 Task: Create a due date automation trigger when advanced on, on the monday of the week before a card is due add dates starting next week at 11:00 AM.
Action: Mouse moved to (1095, 338)
Screenshot: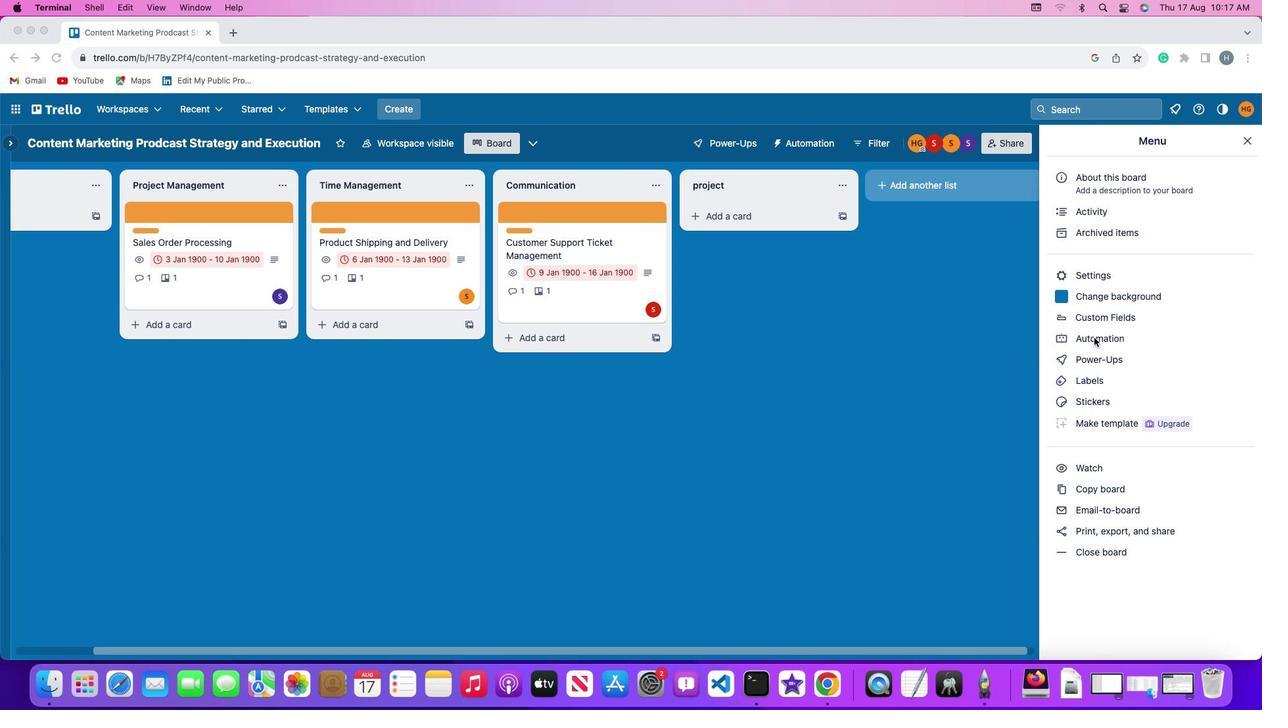 
Action: Mouse pressed left at (1095, 338)
Screenshot: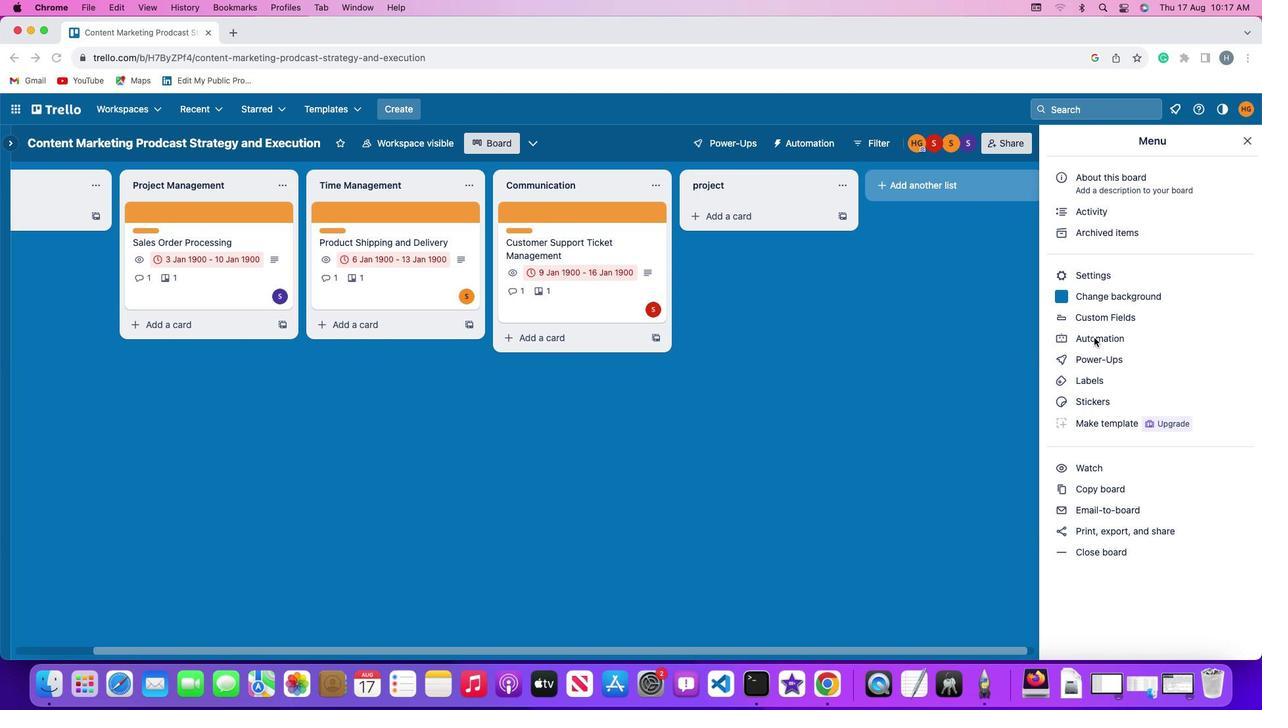 
Action: Mouse pressed left at (1095, 338)
Screenshot: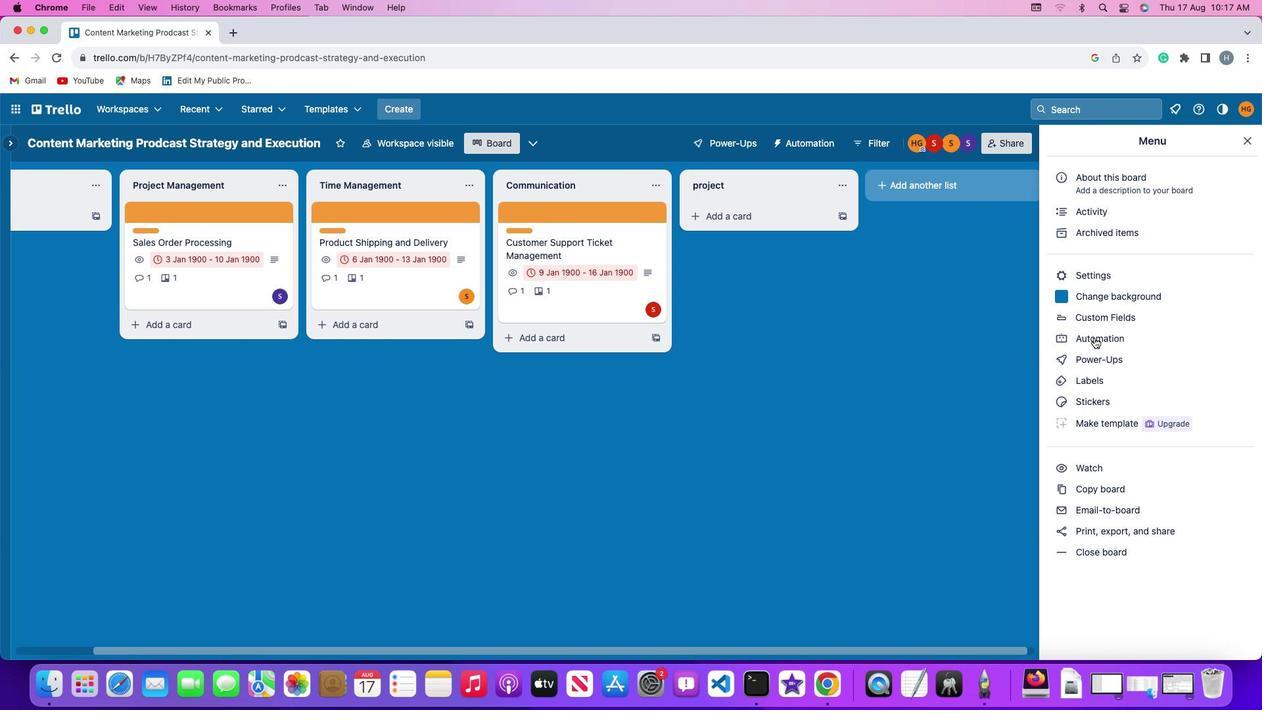 
Action: Mouse moved to (99, 310)
Screenshot: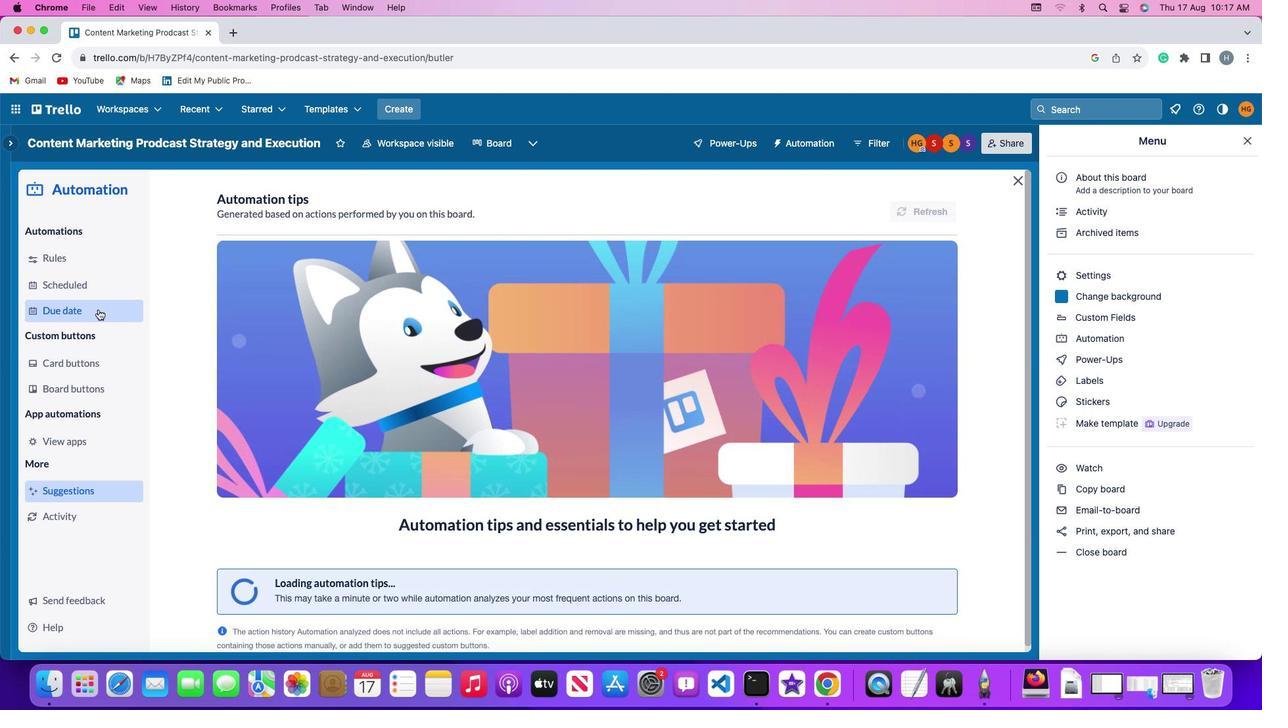 
Action: Mouse pressed left at (99, 310)
Screenshot: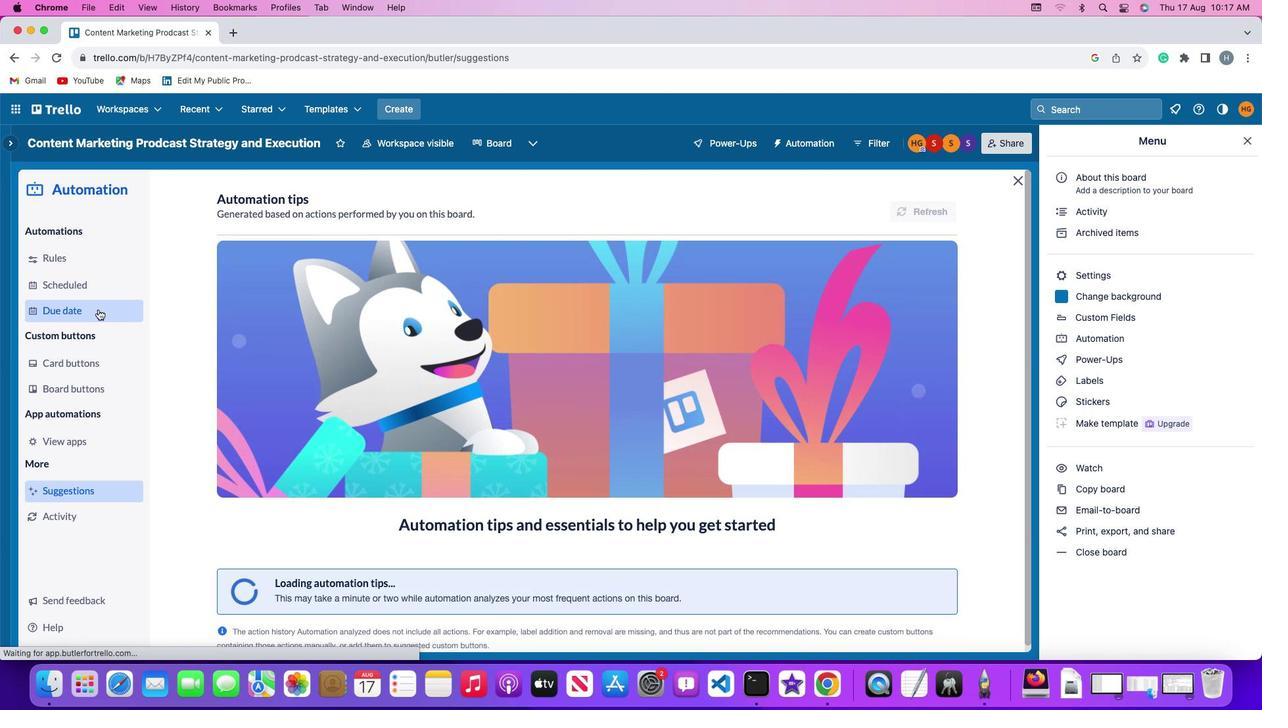 
Action: Mouse moved to (894, 203)
Screenshot: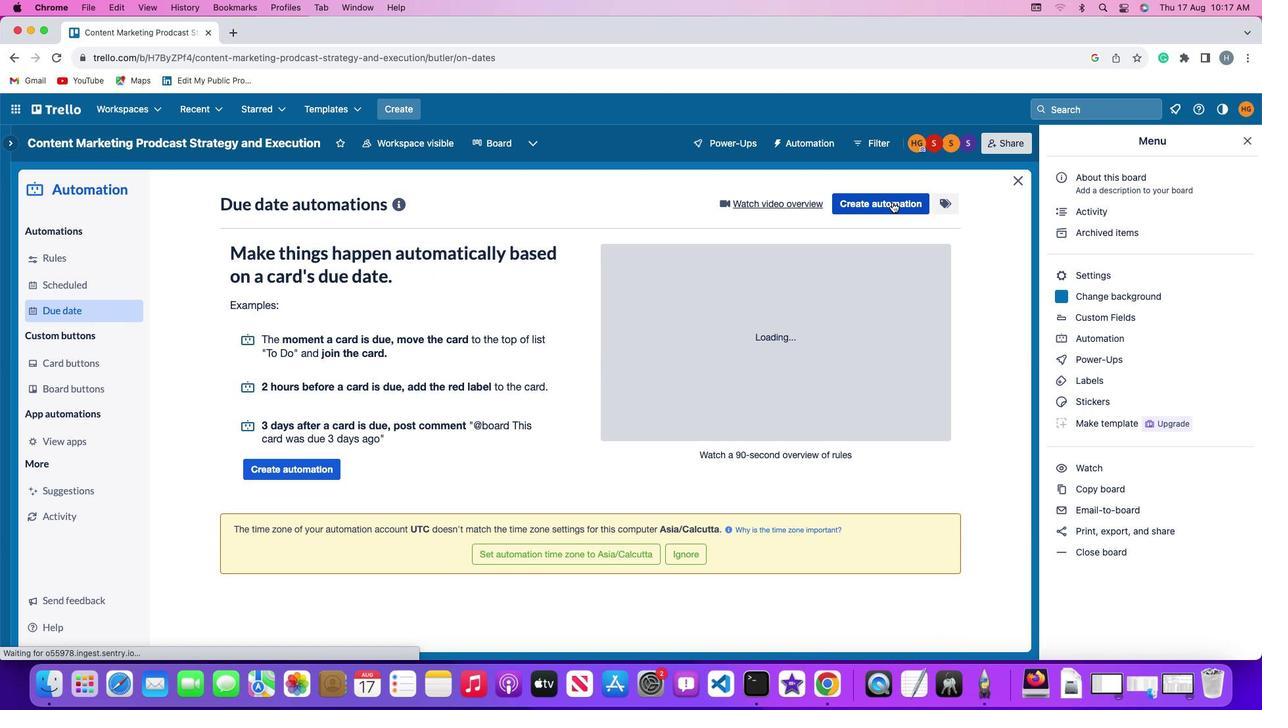 
Action: Mouse pressed left at (894, 203)
Screenshot: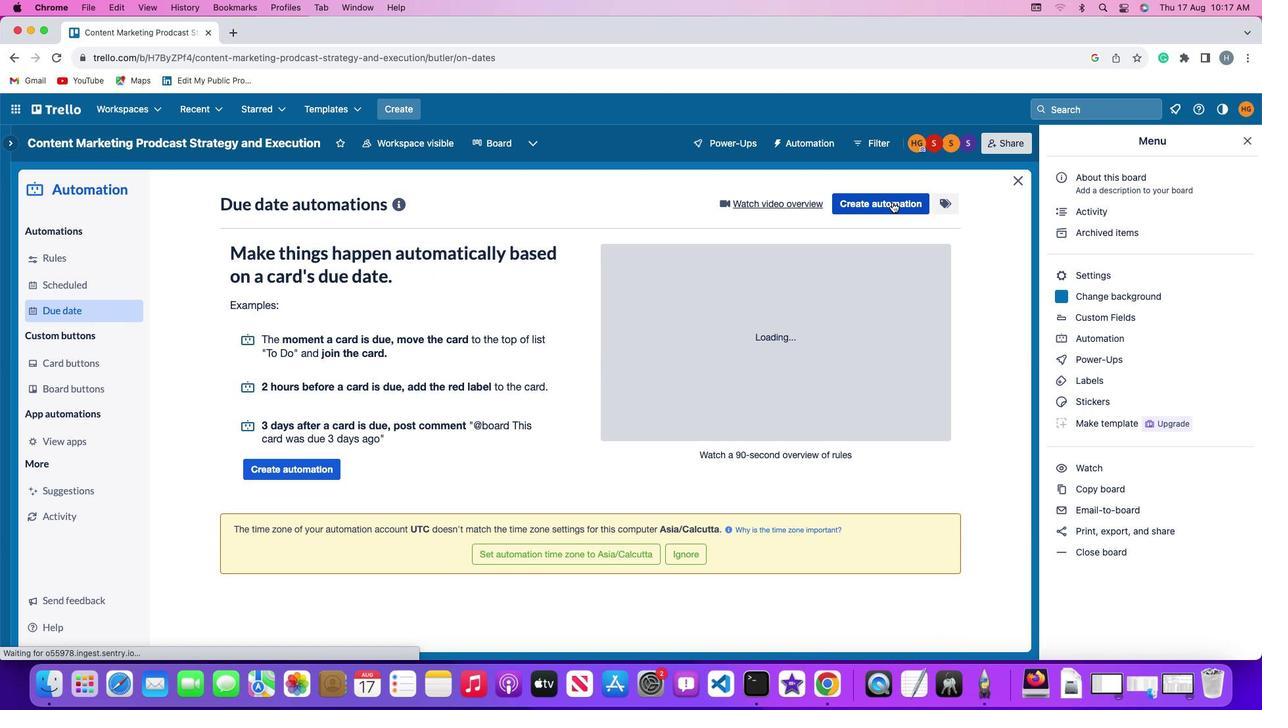 
Action: Mouse moved to (236, 328)
Screenshot: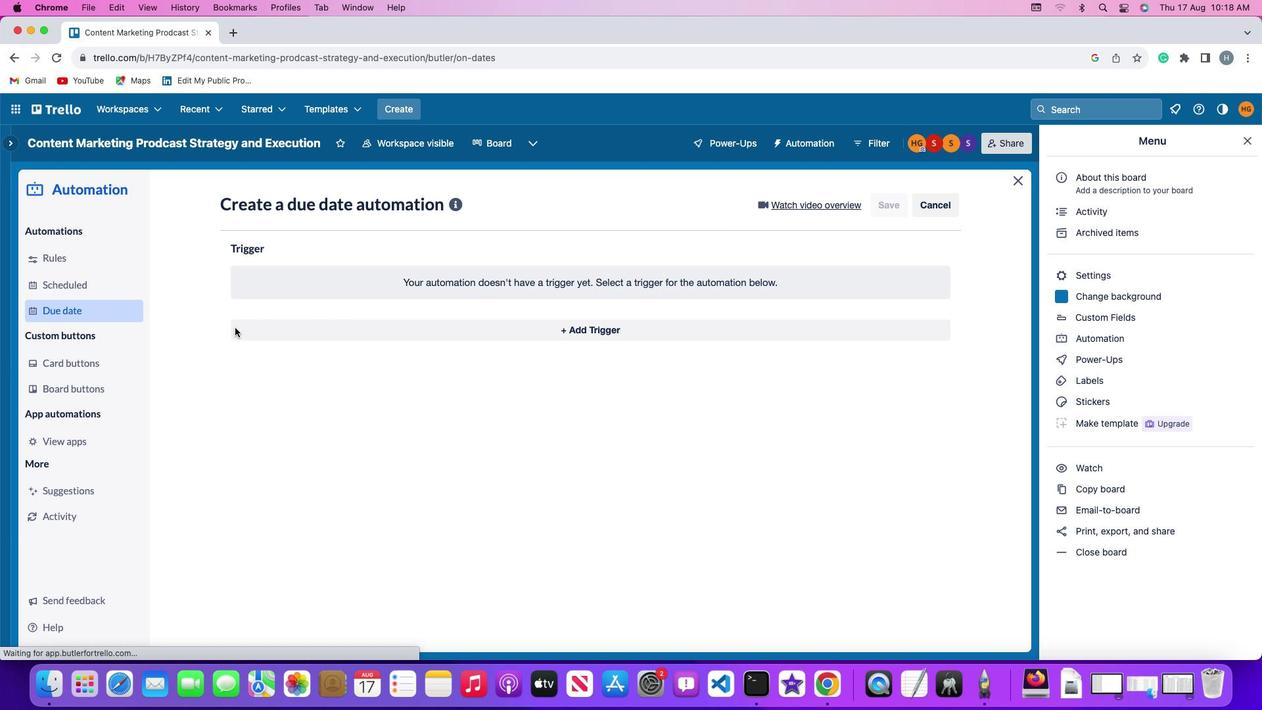 
Action: Mouse pressed left at (236, 328)
Screenshot: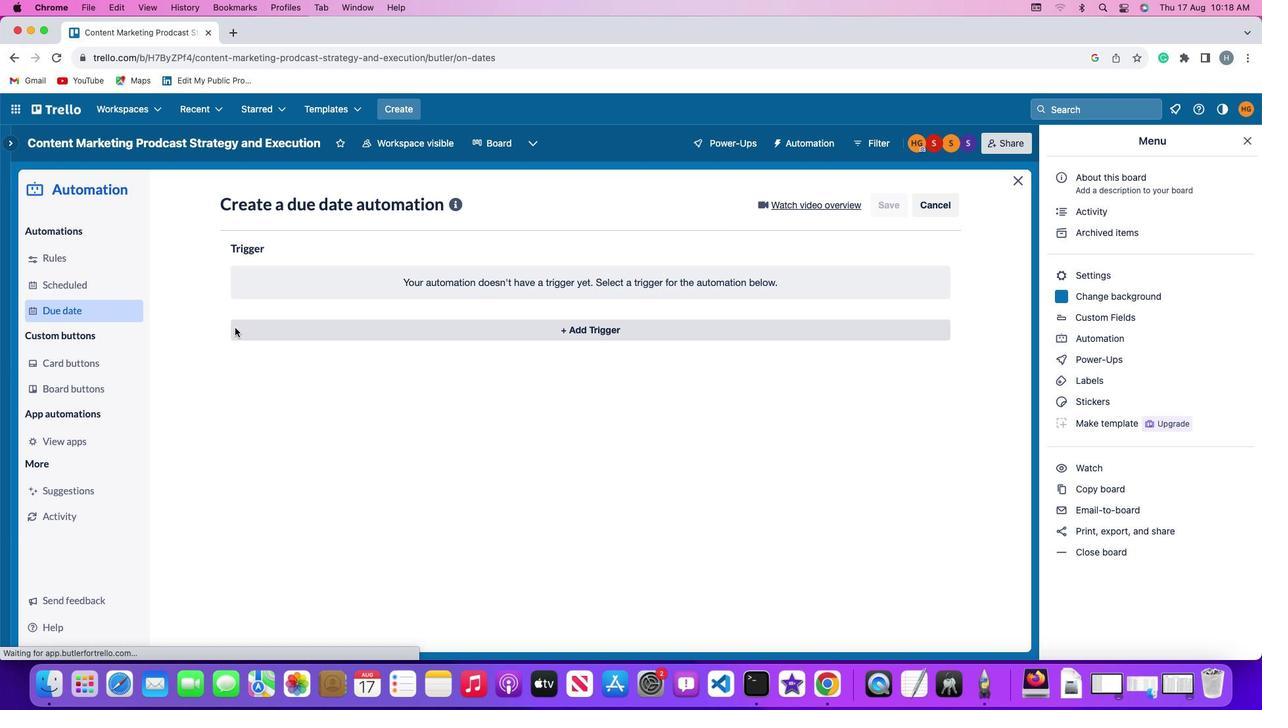 
Action: Mouse moved to (278, 579)
Screenshot: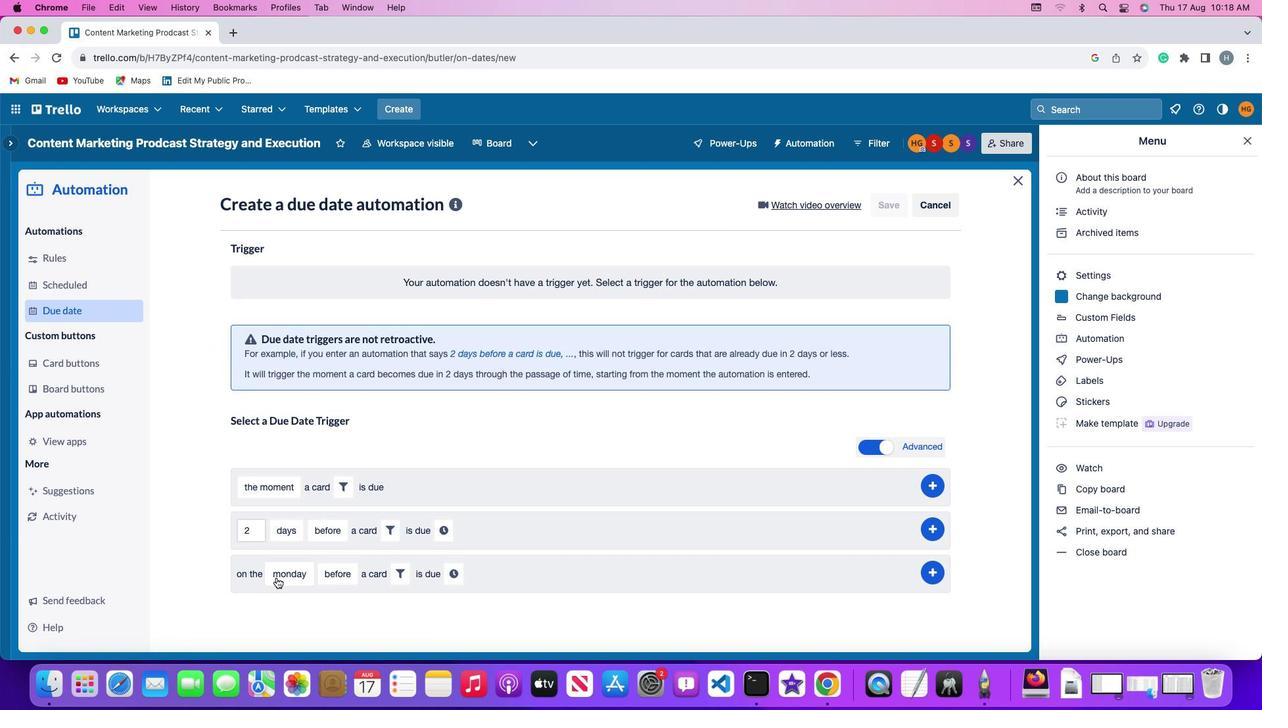 
Action: Mouse pressed left at (278, 579)
Screenshot: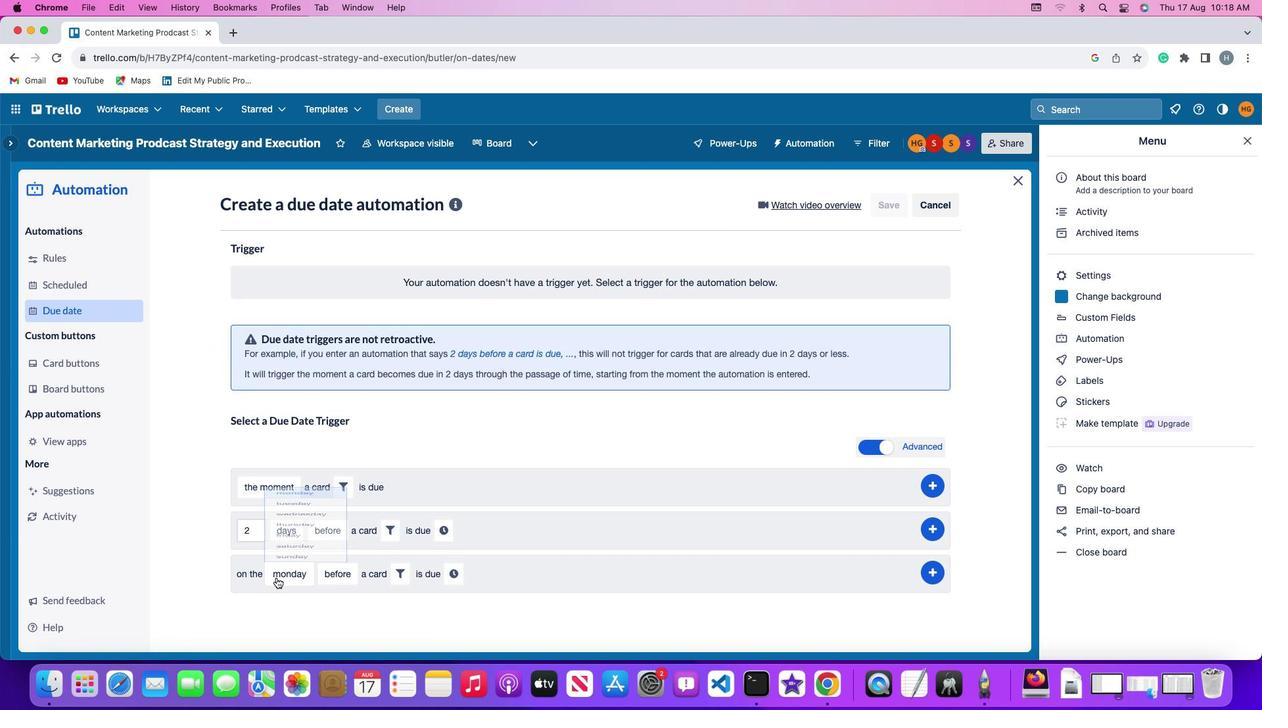 
Action: Mouse moved to (295, 390)
Screenshot: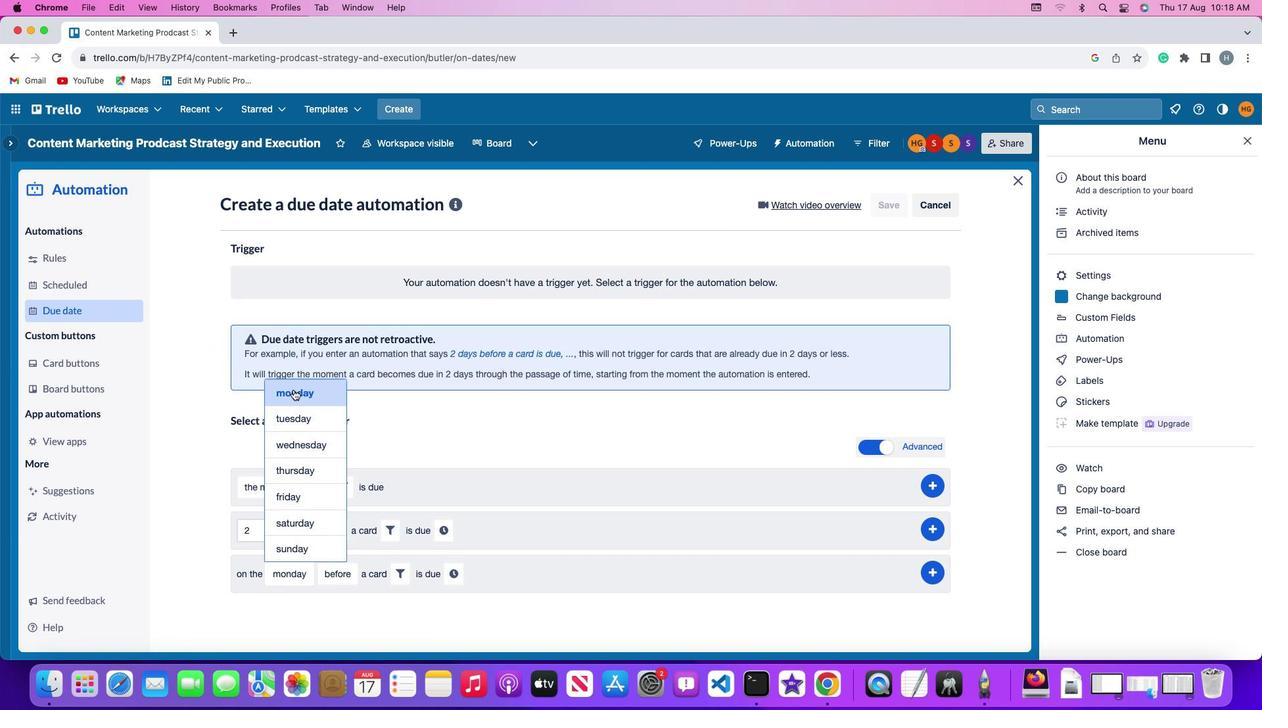 
Action: Mouse pressed left at (295, 390)
Screenshot: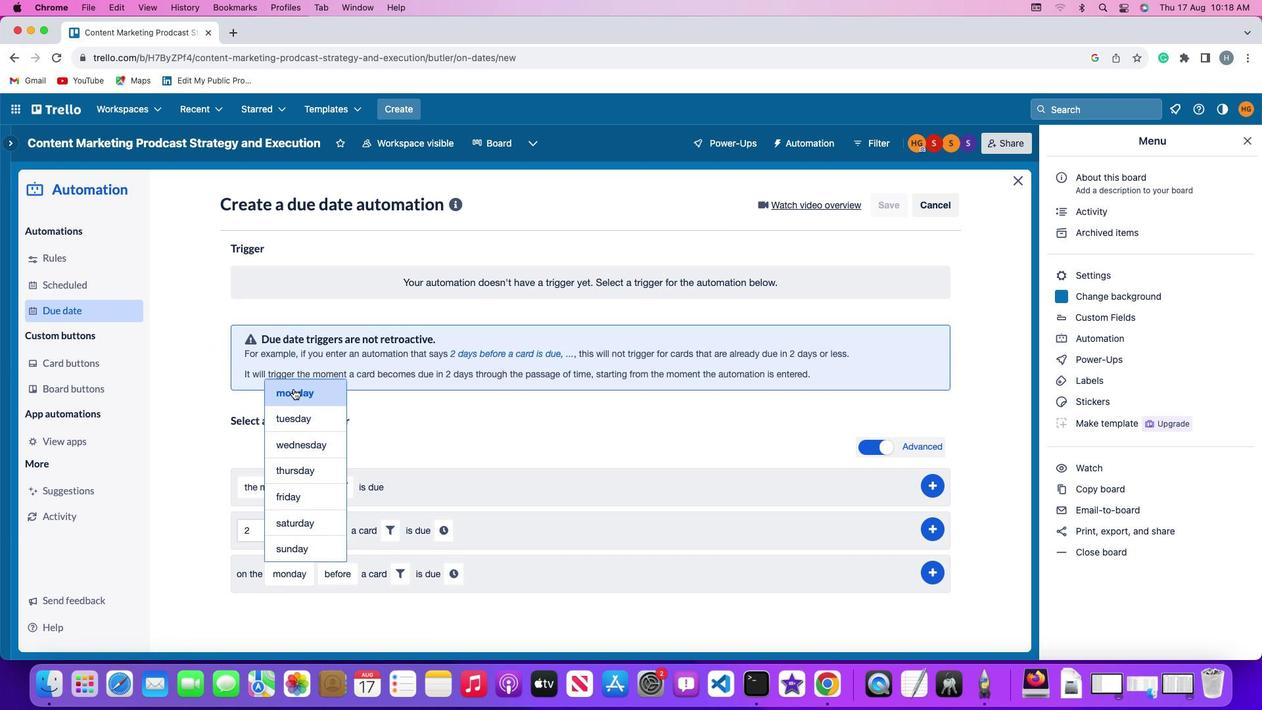 
Action: Mouse moved to (324, 572)
Screenshot: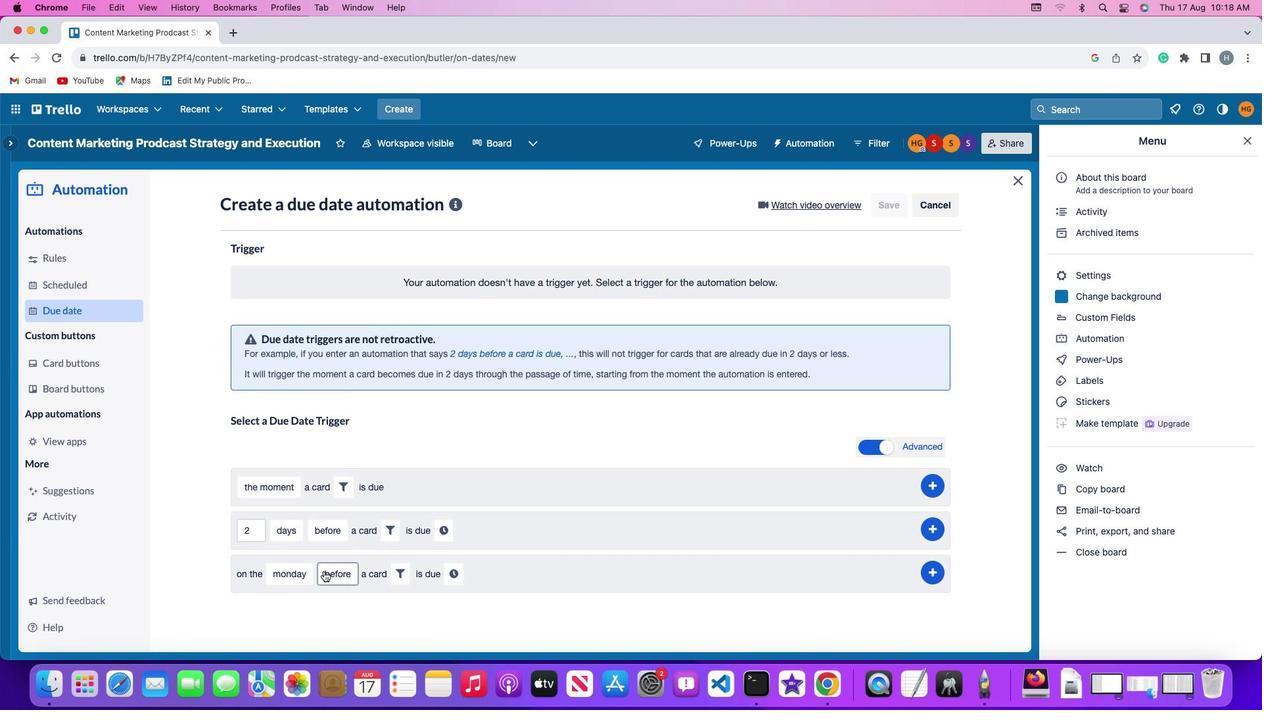 
Action: Mouse pressed left at (324, 572)
Screenshot: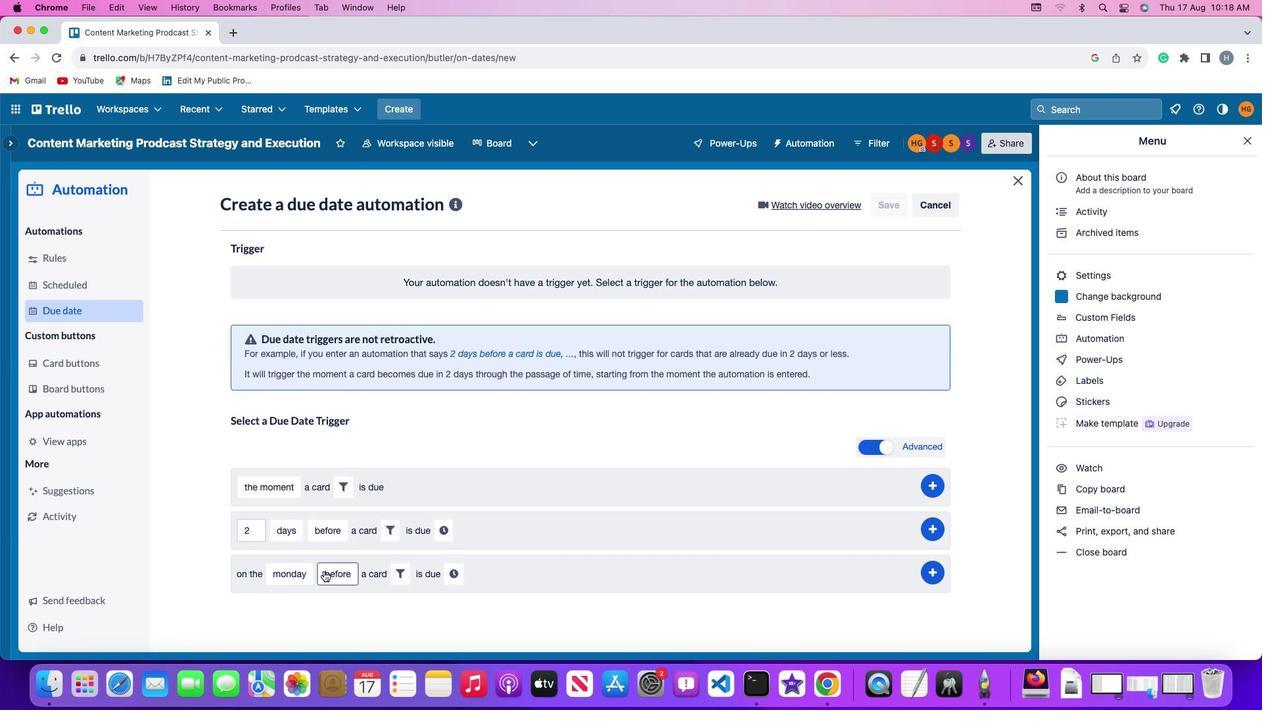 
Action: Mouse moved to (346, 540)
Screenshot: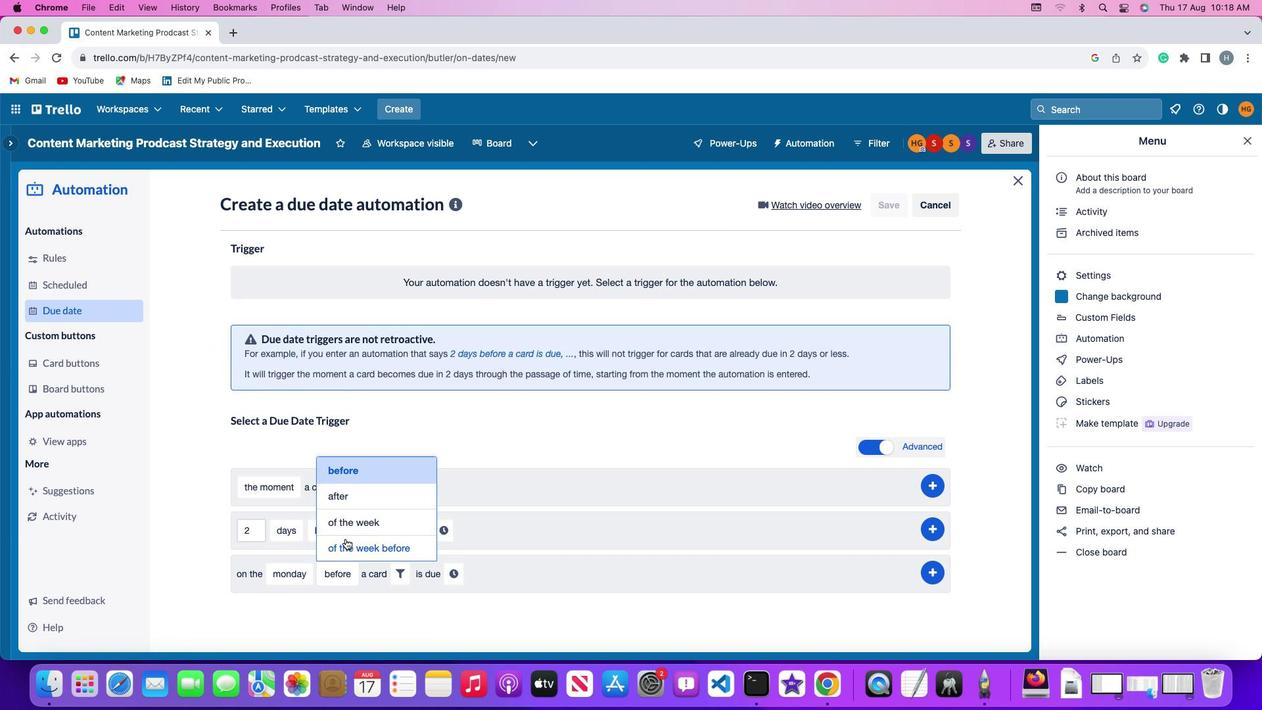 
Action: Mouse pressed left at (346, 540)
Screenshot: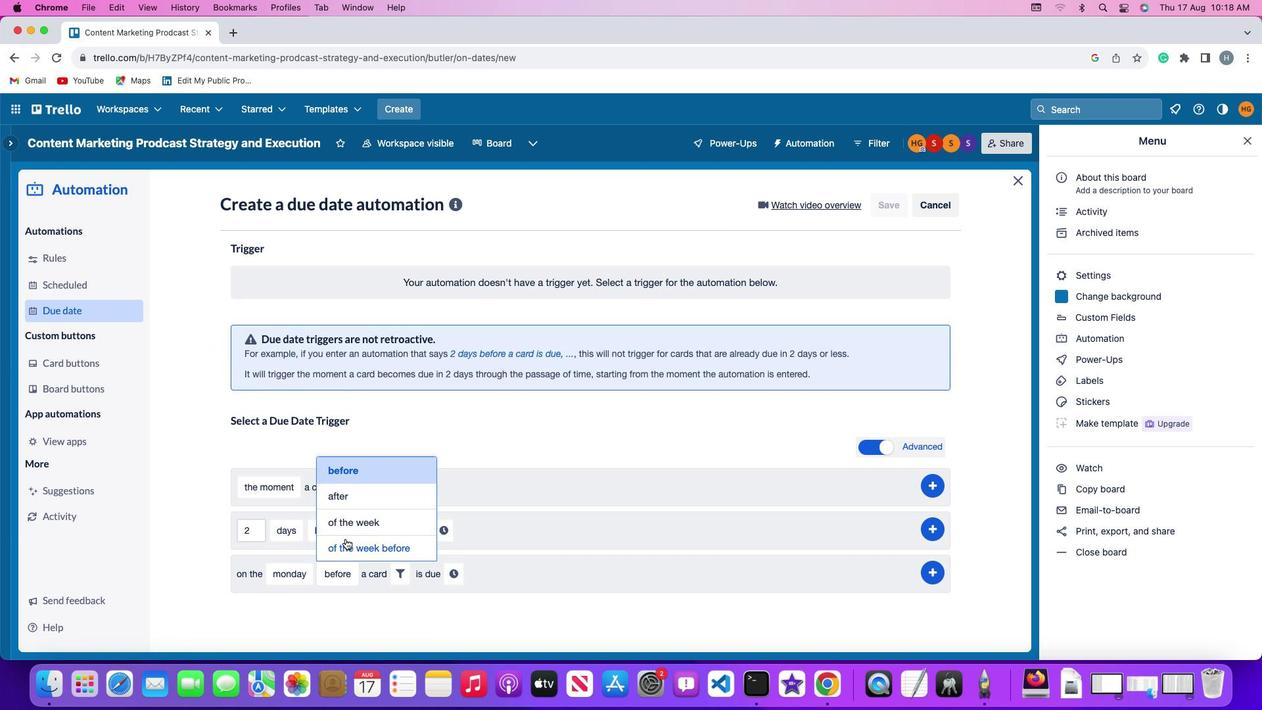 
Action: Mouse moved to (443, 576)
Screenshot: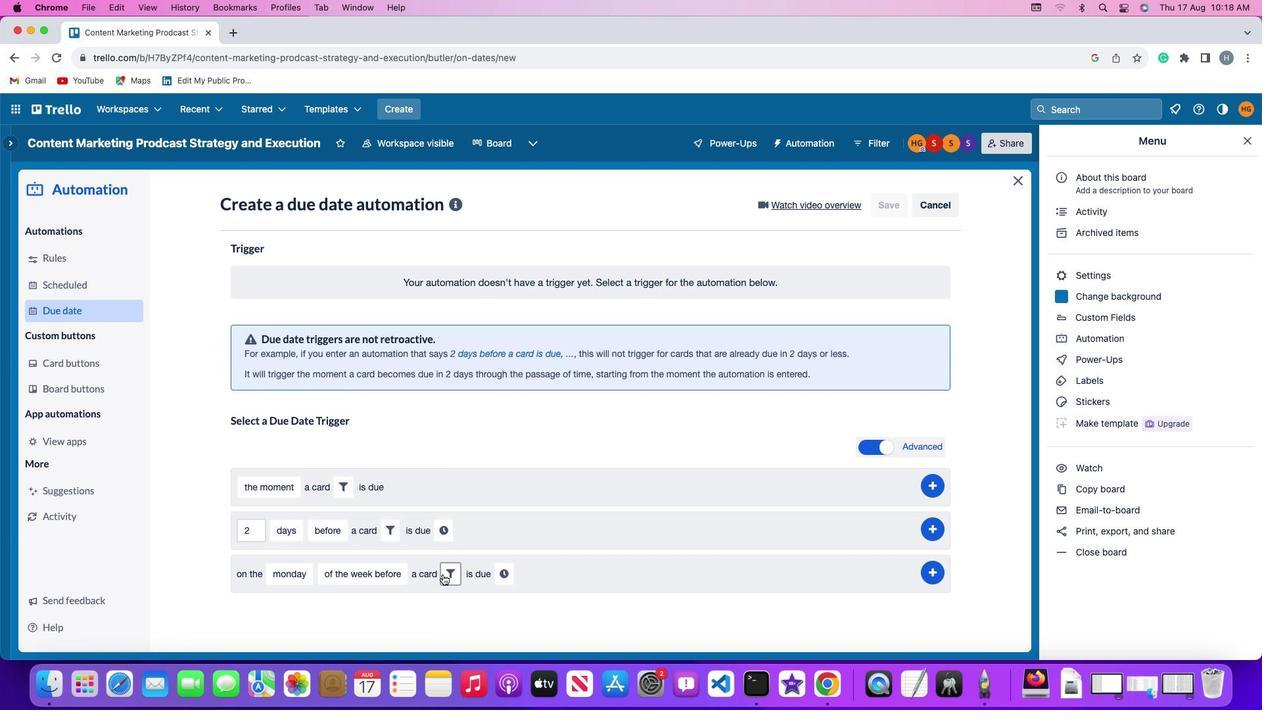 
Action: Mouse pressed left at (443, 576)
Screenshot: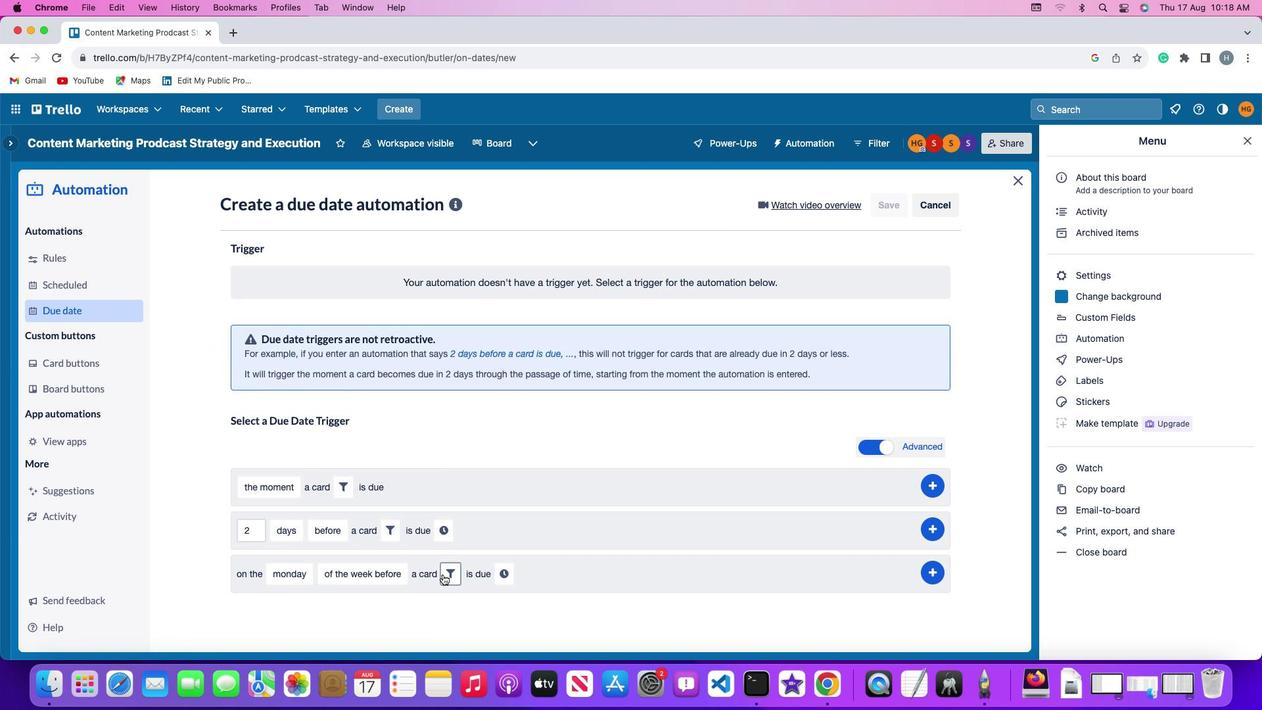 
Action: Mouse moved to (529, 621)
Screenshot: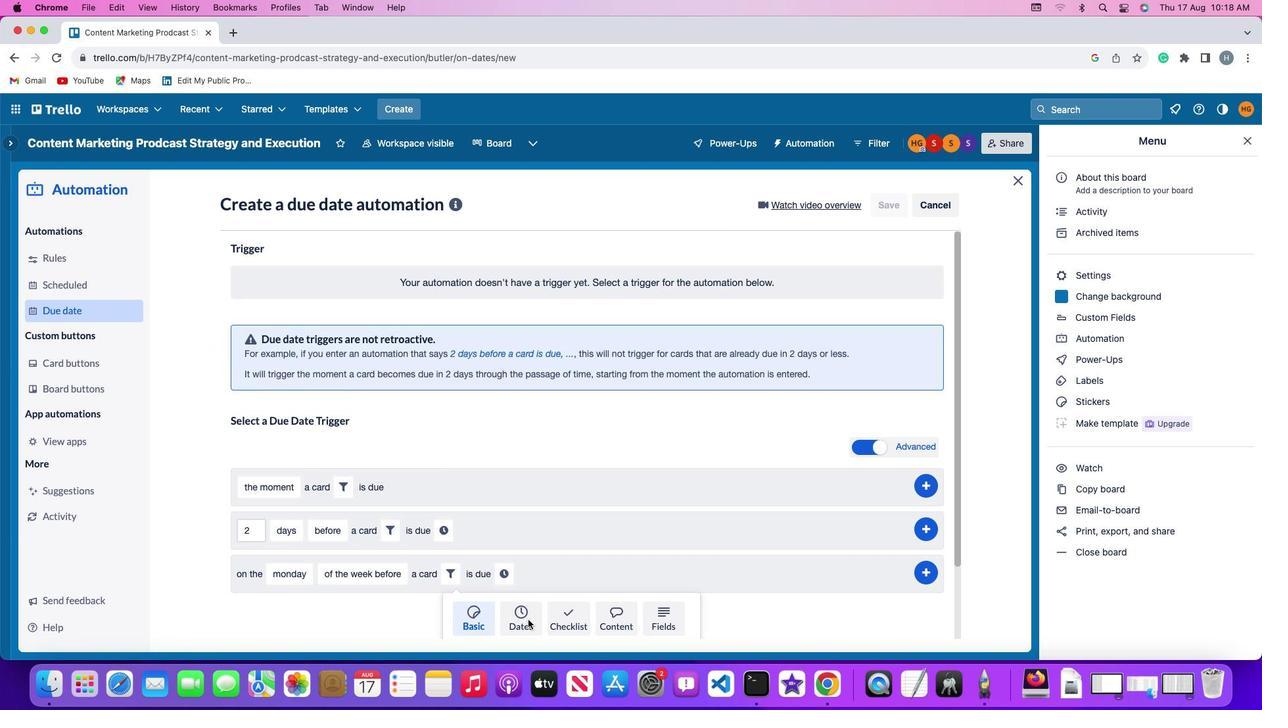
Action: Mouse pressed left at (529, 621)
Screenshot: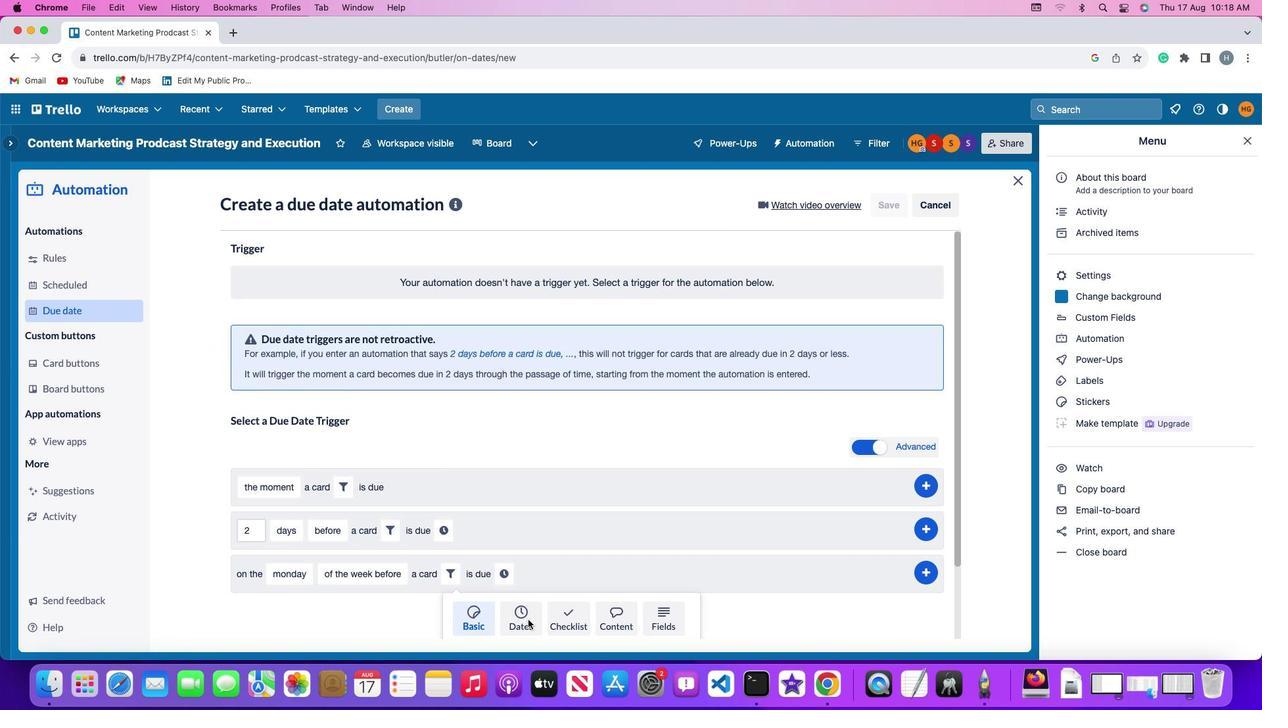 
Action: Mouse moved to (401, 599)
Screenshot: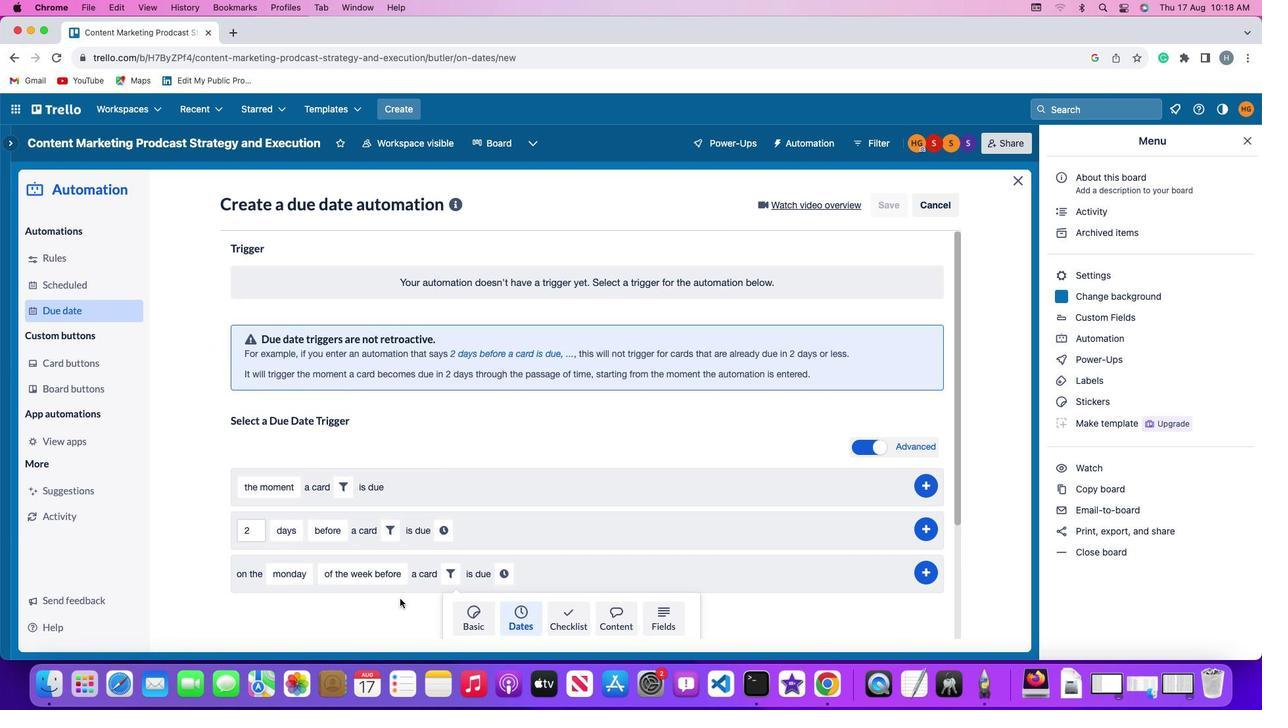 
Action: Mouse scrolled (401, 599) with delta (1, 0)
Screenshot: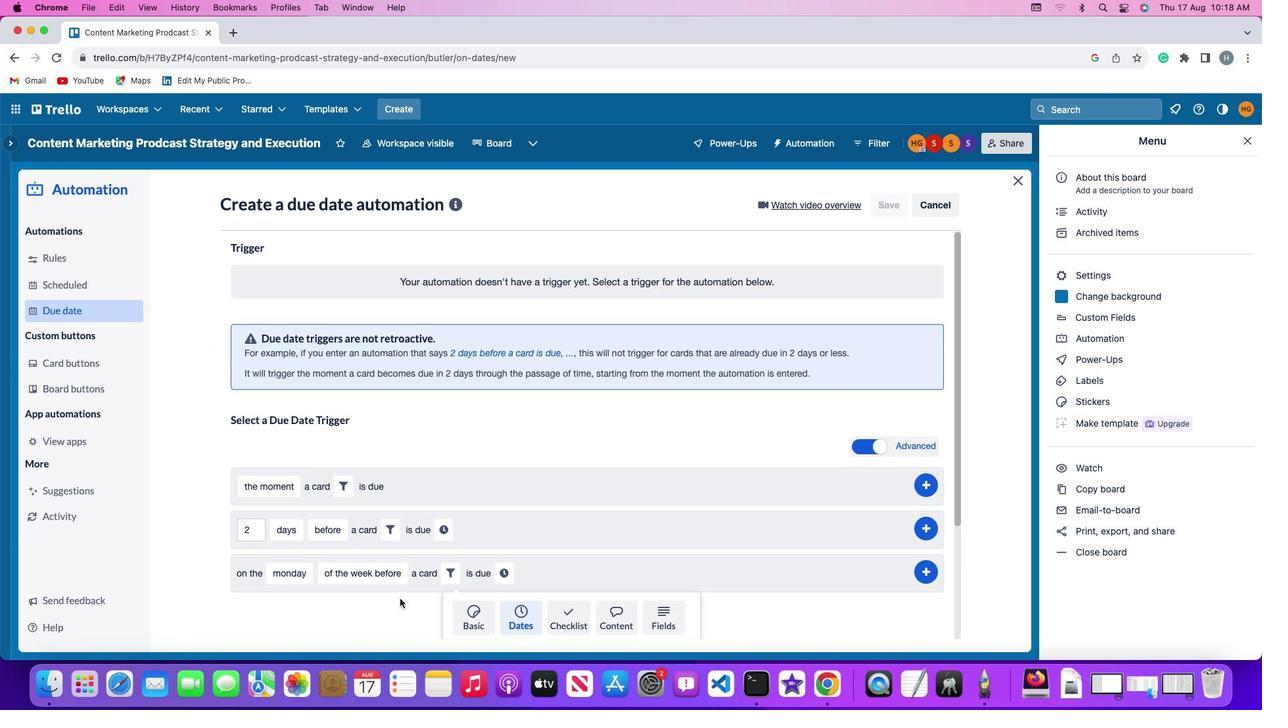 
Action: Mouse scrolled (401, 599) with delta (1, 0)
Screenshot: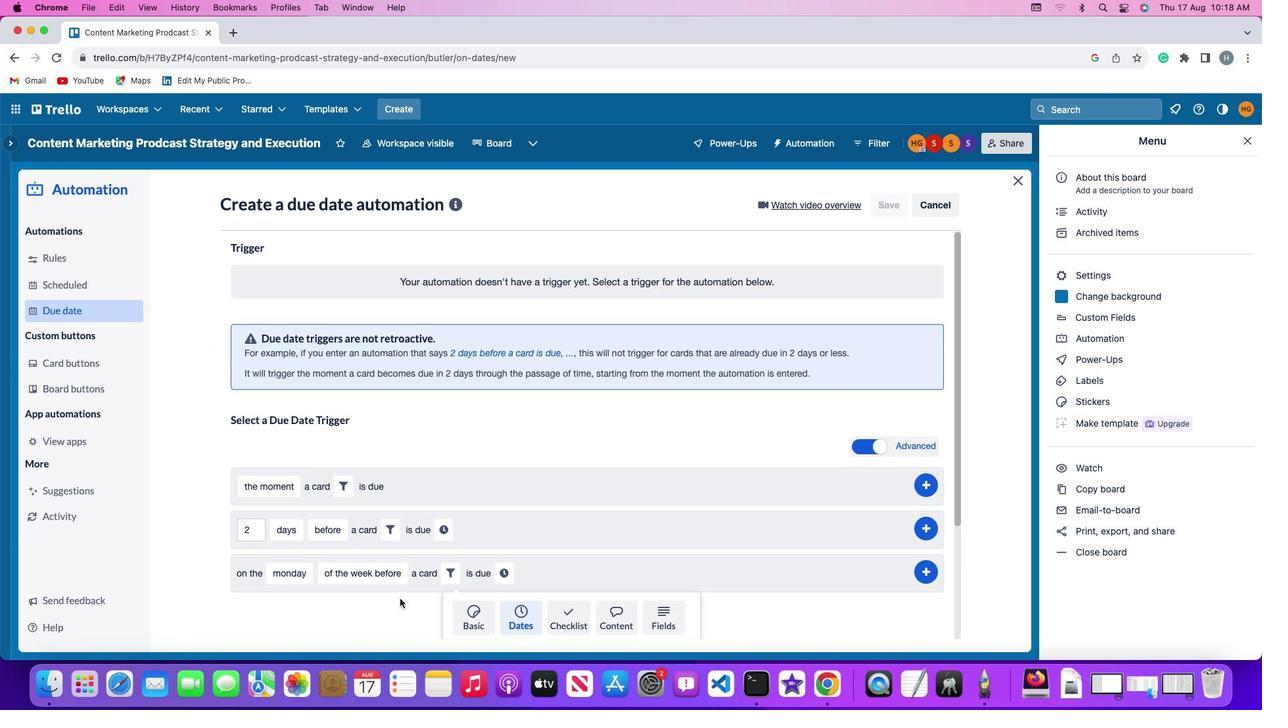 
Action: Mouse scrolled (401, 599) with delta (1, 0)
Screenshot: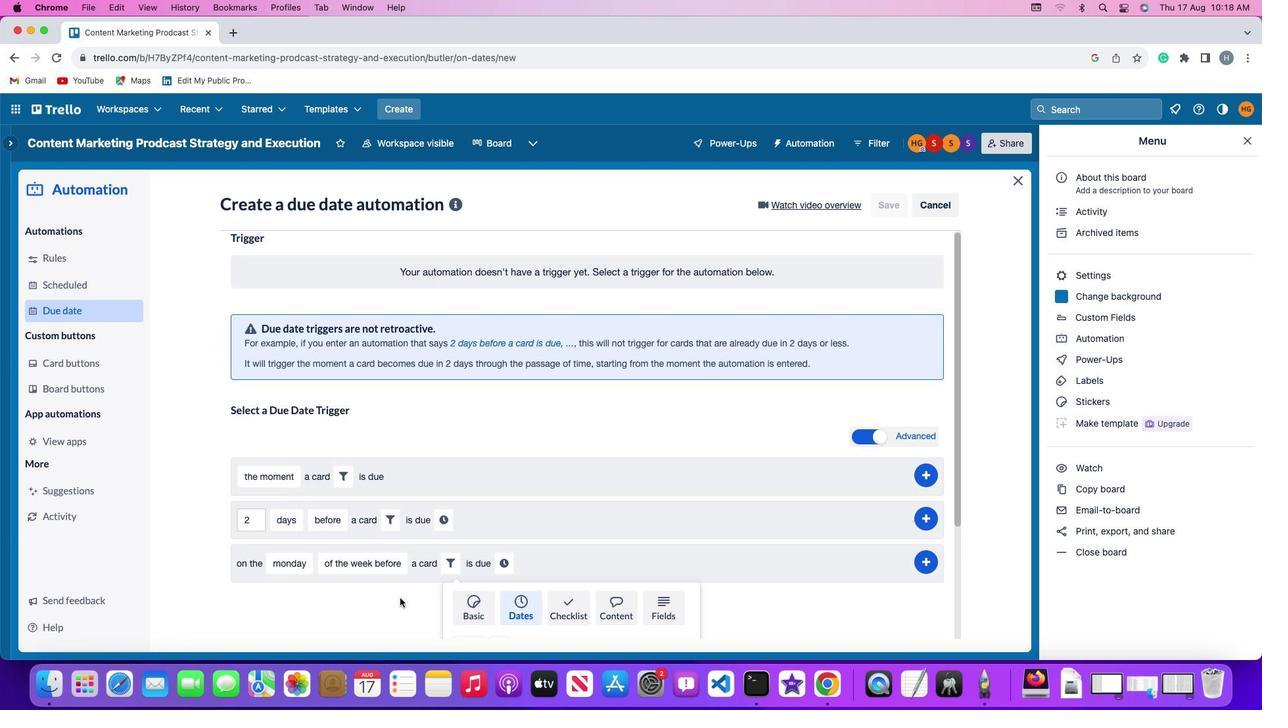 
Action: Mouse scrolled (401, 599) with delta (1, -1)
Screenshot: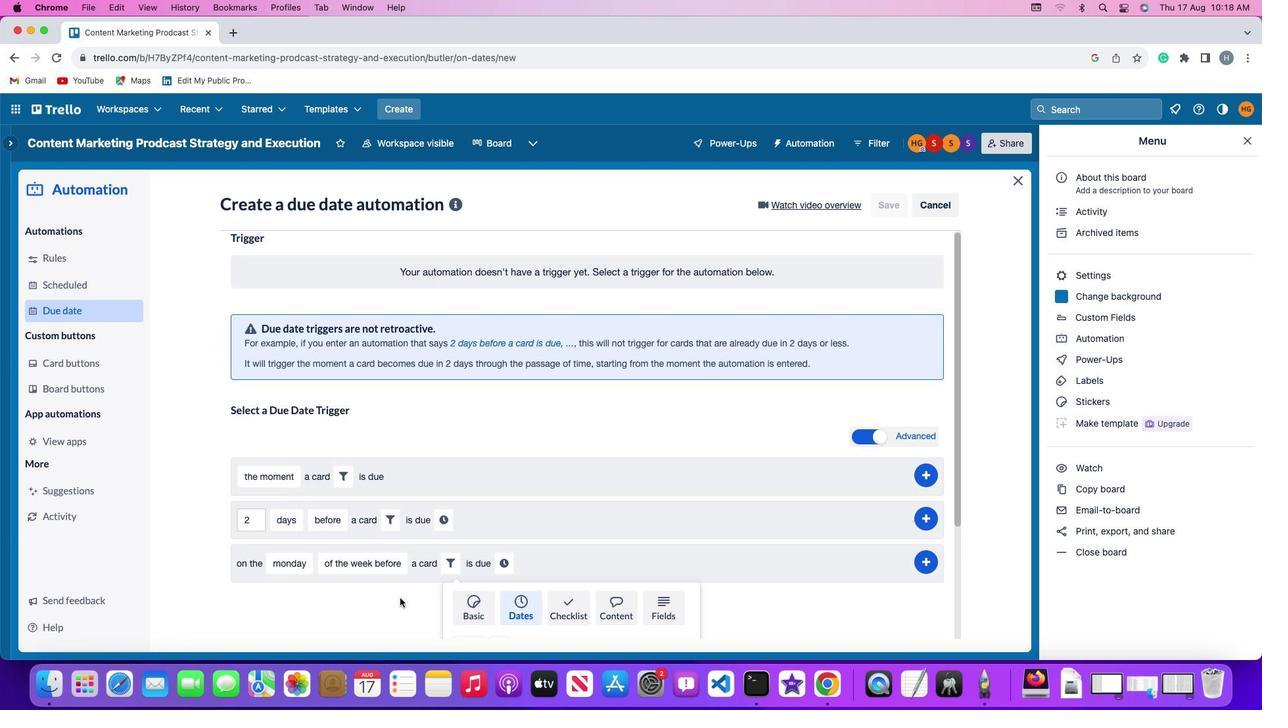 
Action: Mouse scrolled (401, 599) with delta (1, -1)
Screenshot: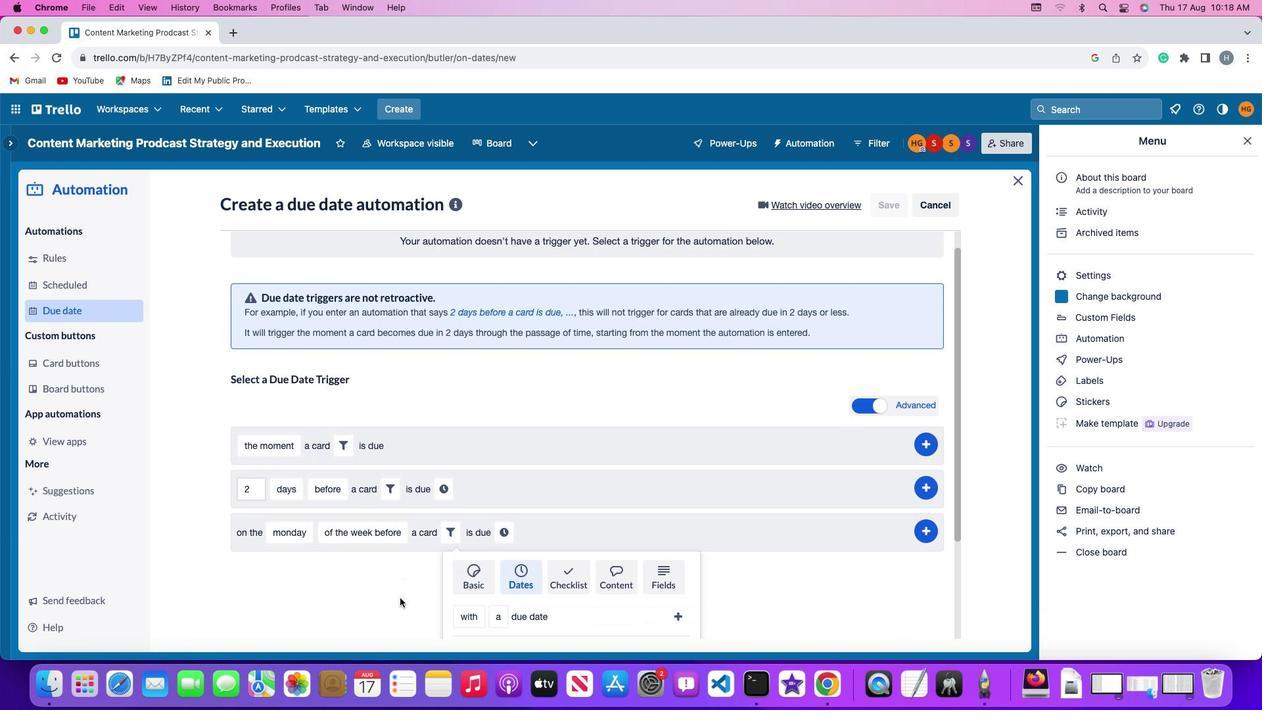 
Action: Mouse moved to (401, 599)
Screenshot: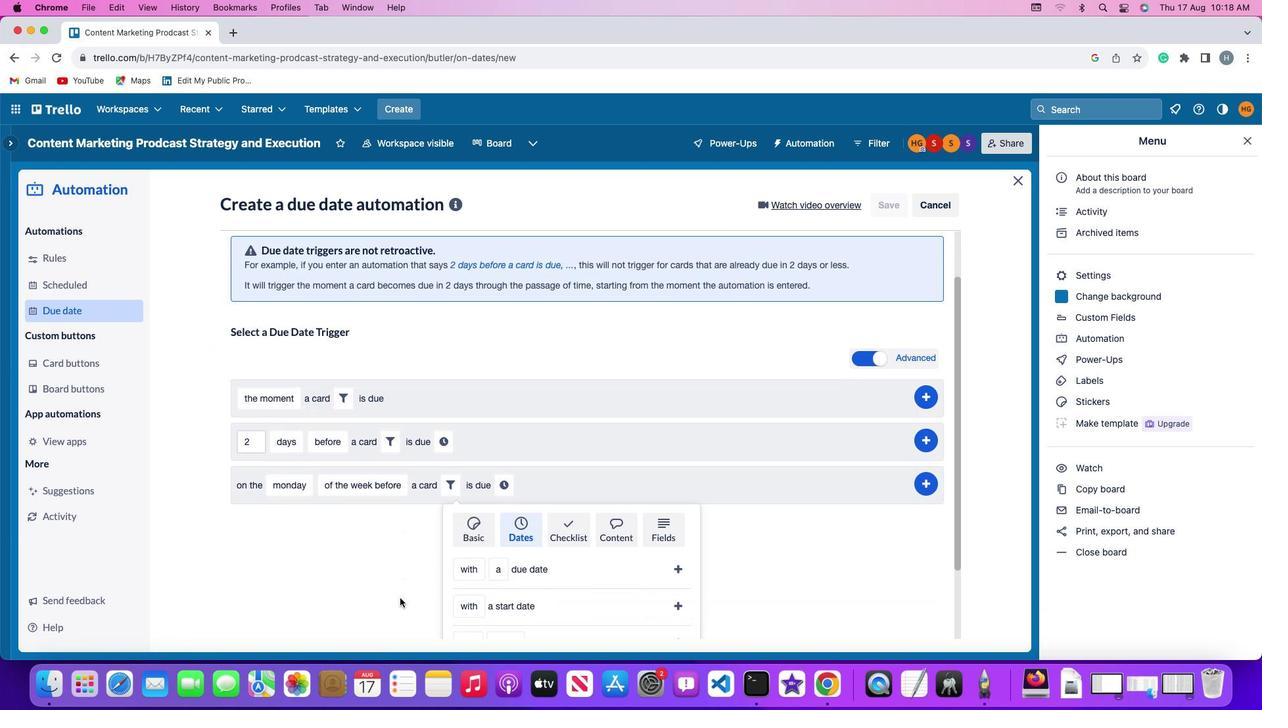 
Action: Mouse scrolled (401, 599) with delta (1, 0)
Screenshot: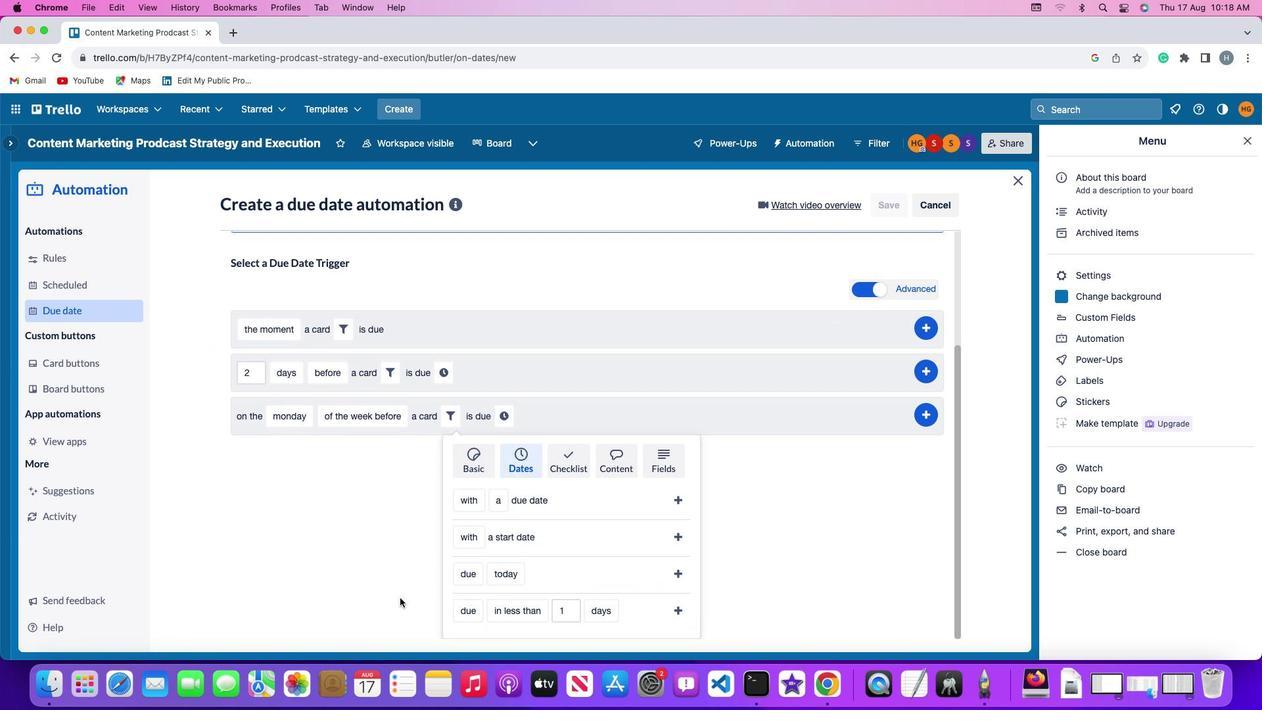 
Action: Mouse scrolled (401, 599) with delta (1, 0)
Screenshot: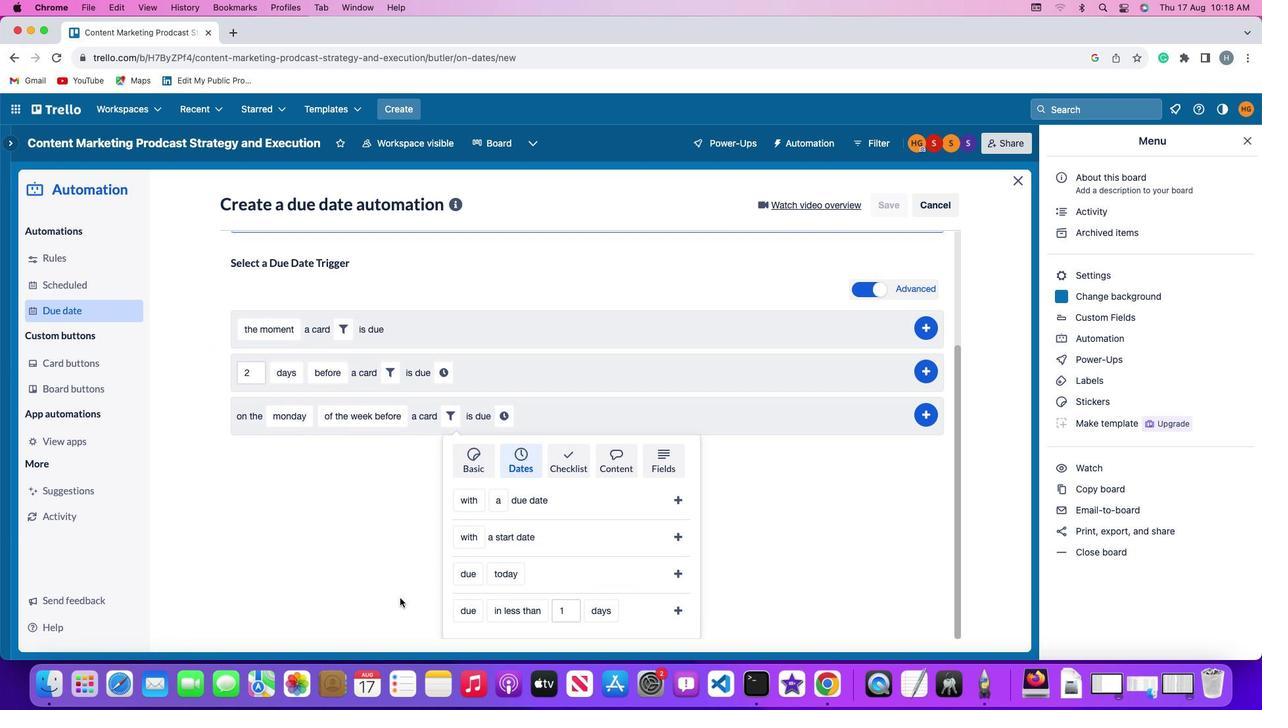 
Action: Mouse scrolled (401, 599) with delta (1, 0)
Screenshot: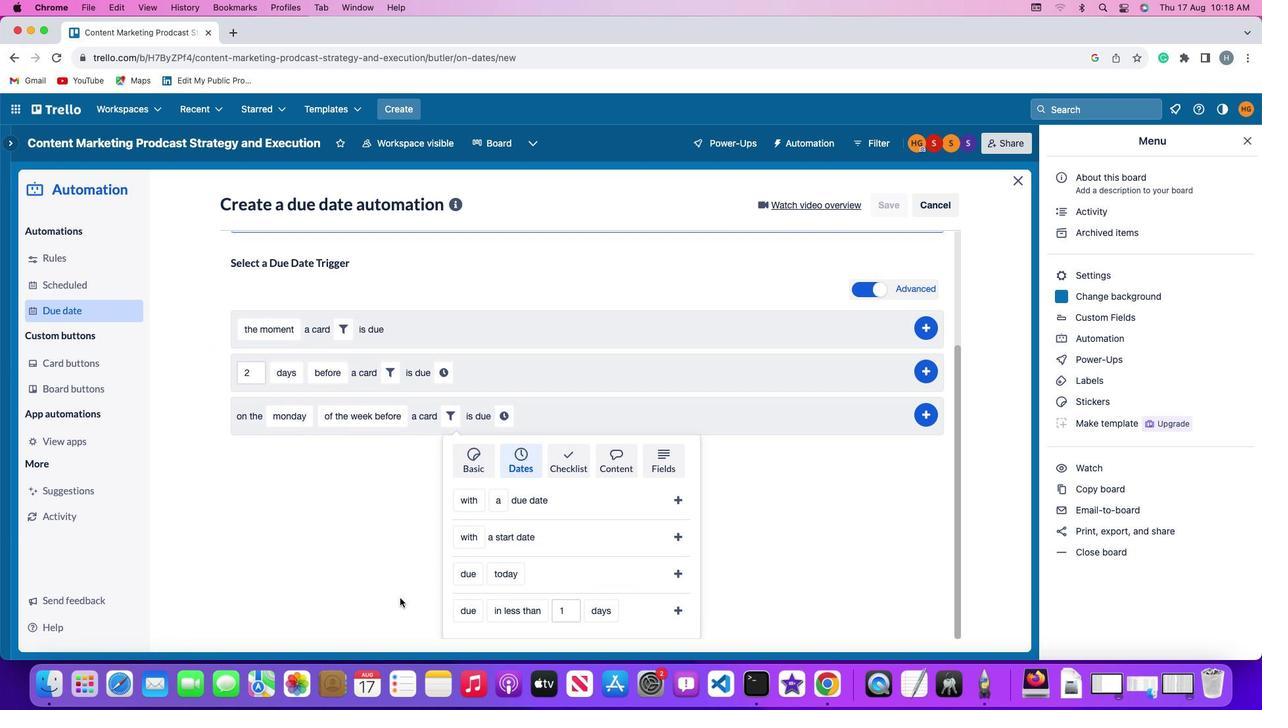 
Action: Mouse scrolled (401, 599) with delta (1, -1)
Screenshot: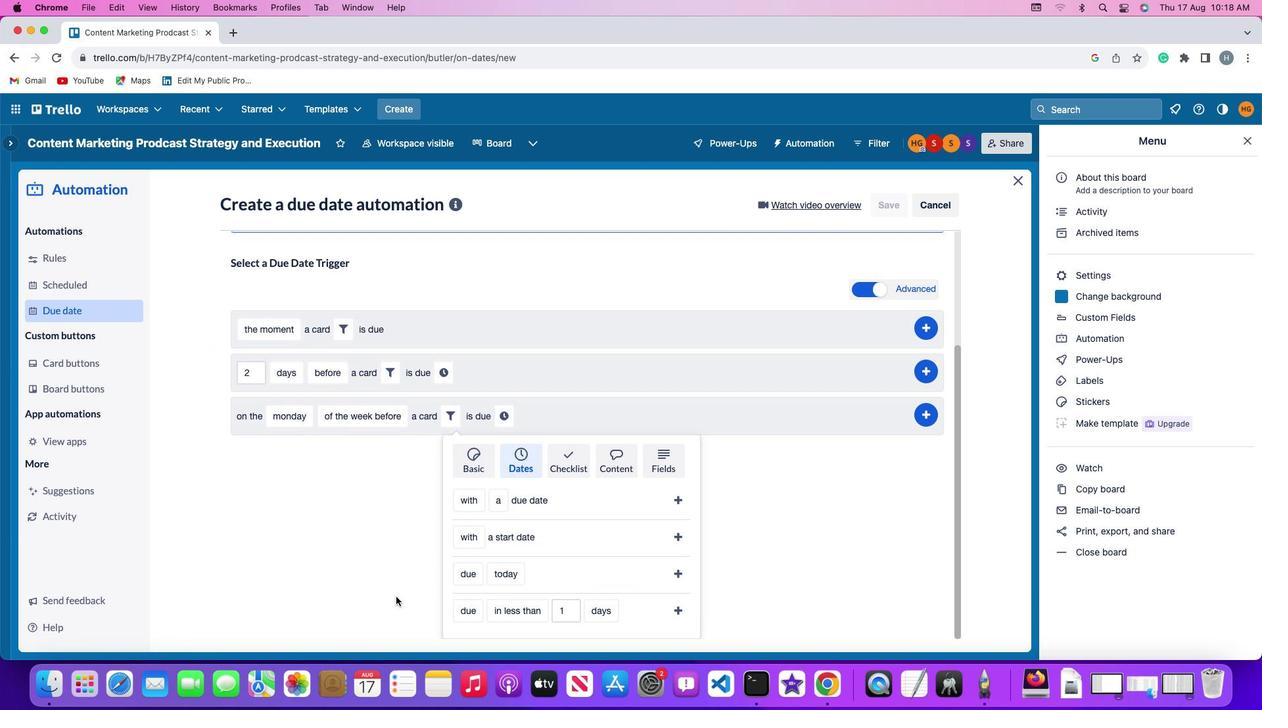 
Action: Mouse moved to (463, 578)
Screenshot: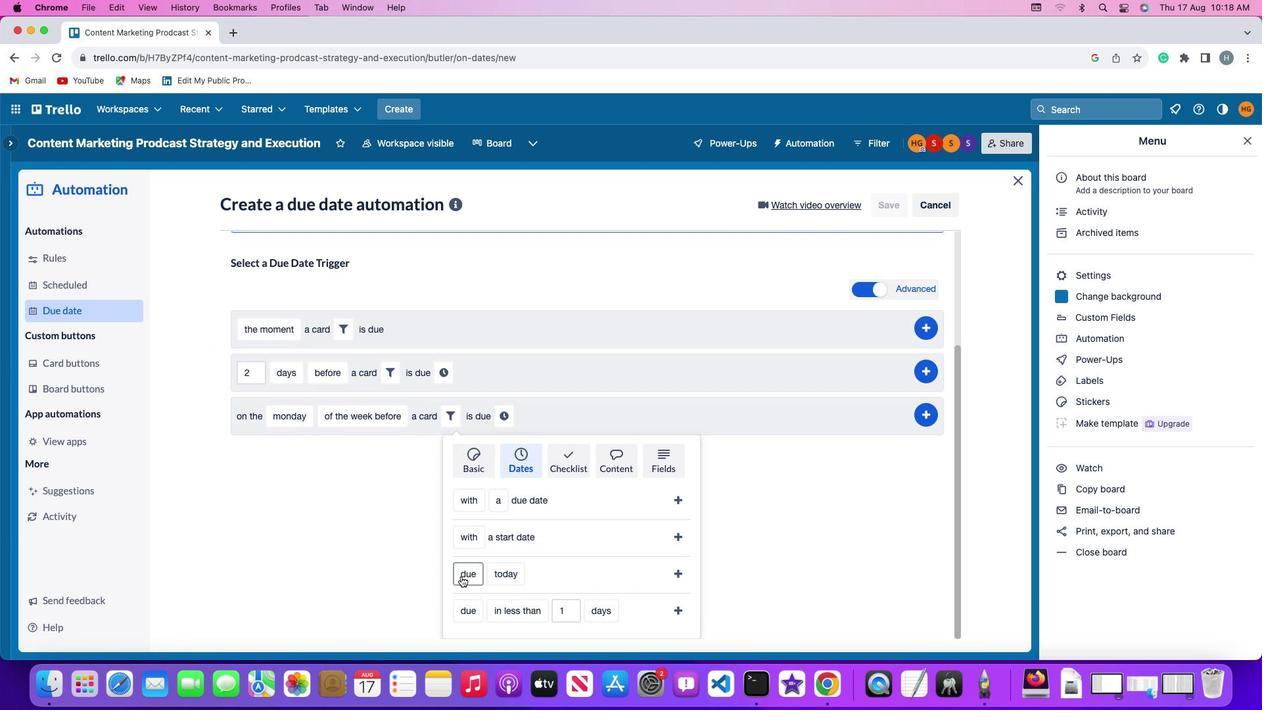 
Action: Mouse pressed left at (463, 578)
Screenshot: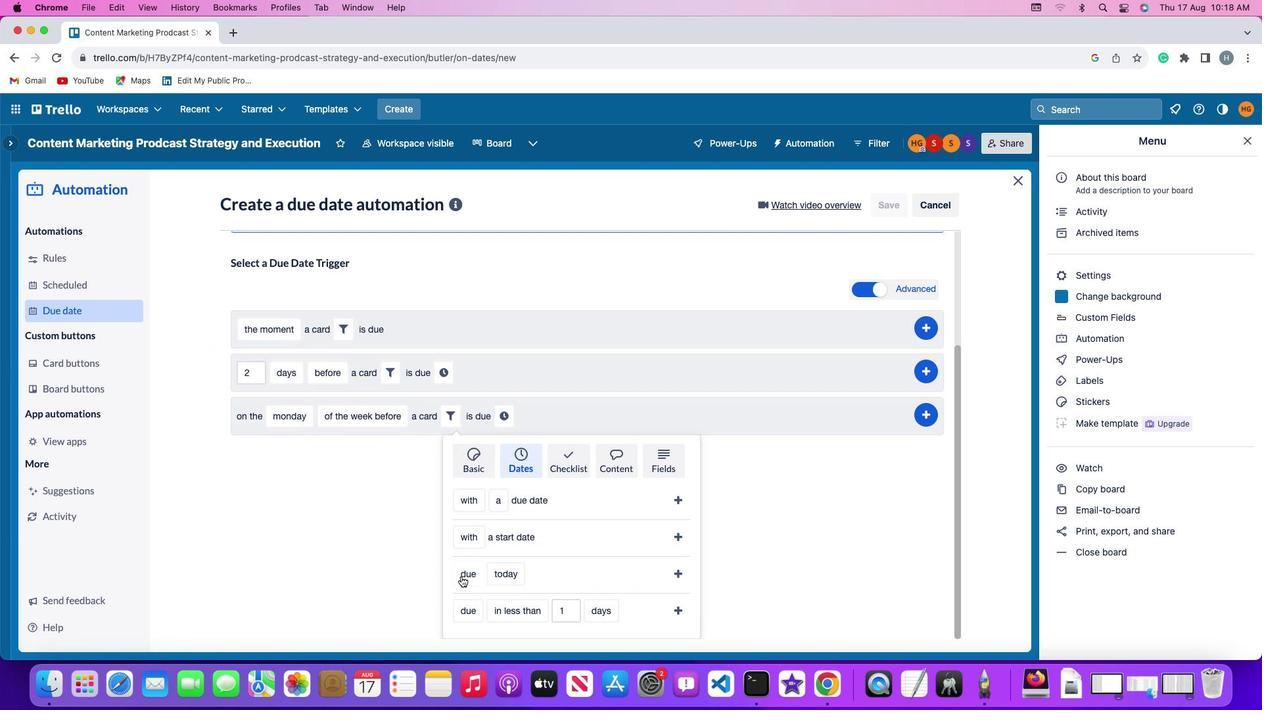 
Action: Mouse moved to (477, 524)
Screenshot: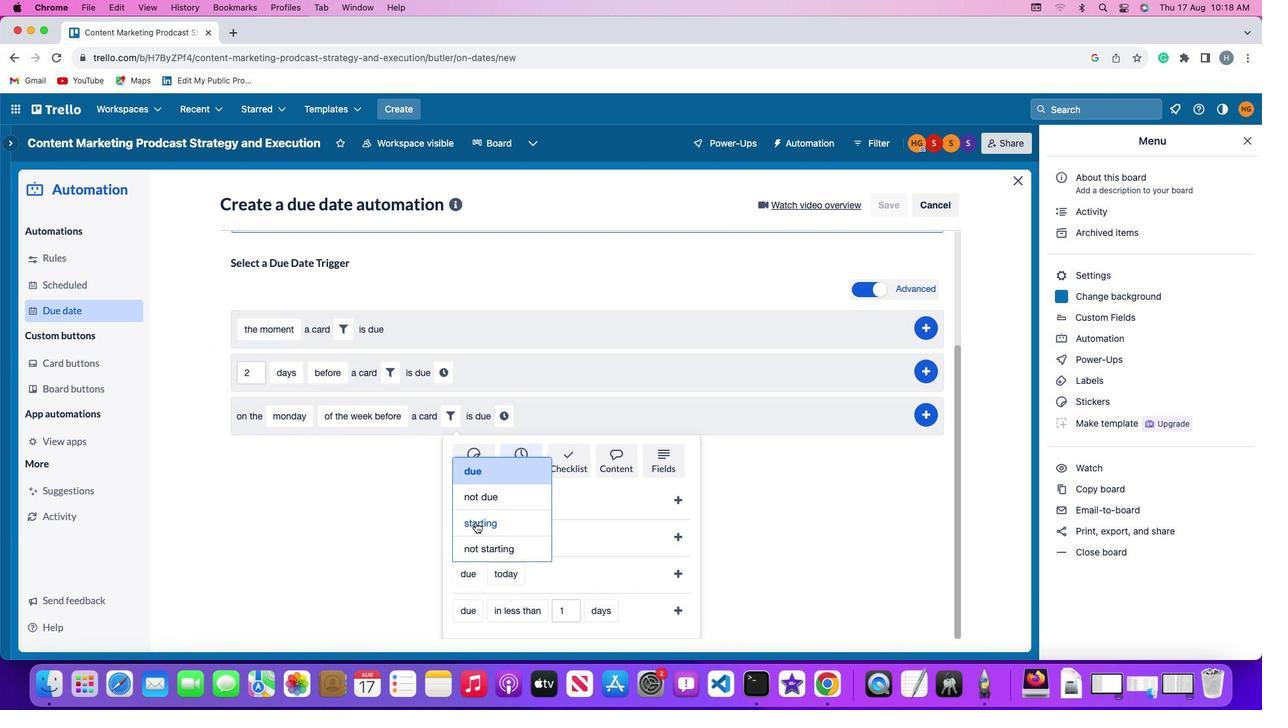
Action: Mouse pressed left at (477, 524)
Screenshot: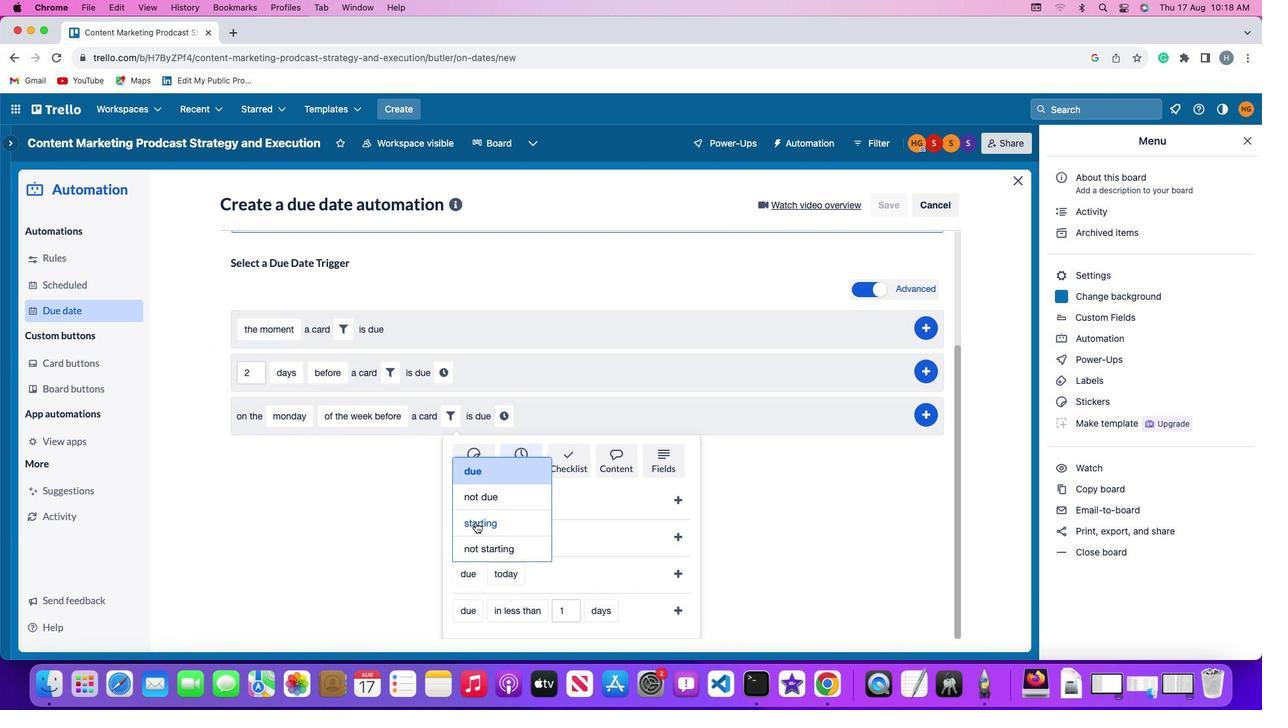 
Action: Mouse moved to (524, 574)
Screenshot: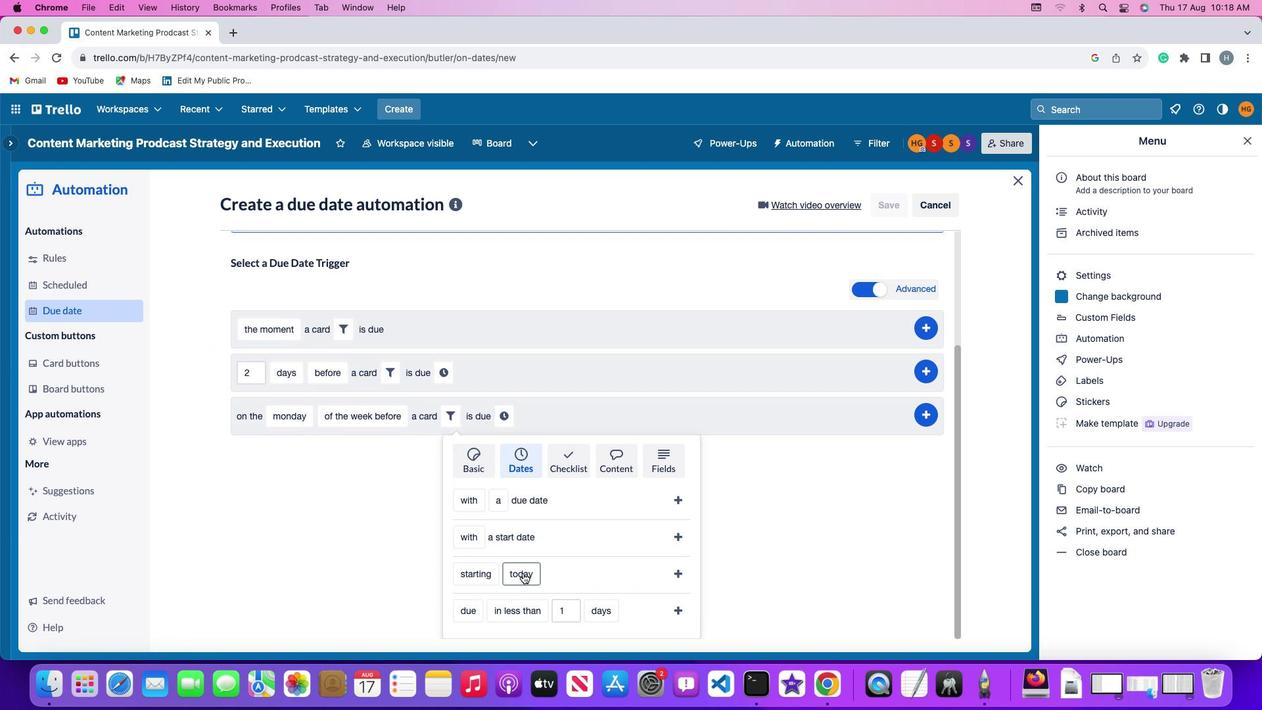 
Action: Mouse pressed left at (524, 574)
Screenshot: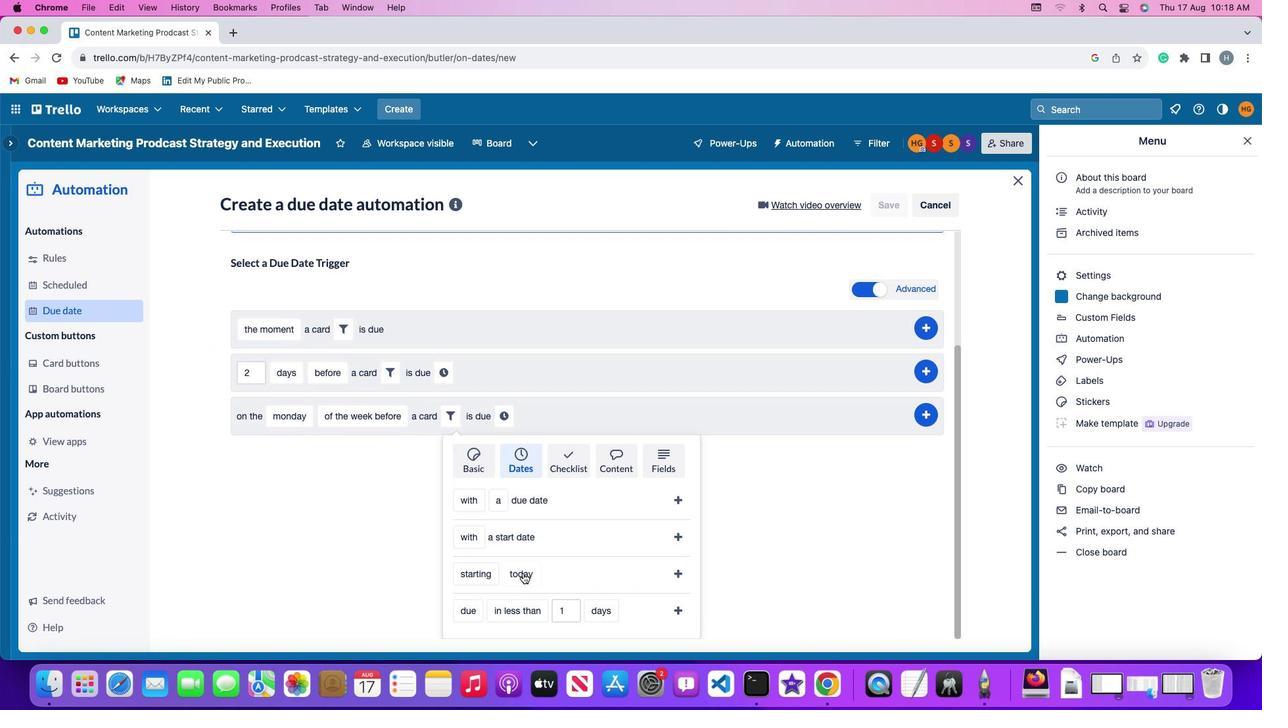 
Action: Mouse moved to (544, 495)
Screenshot: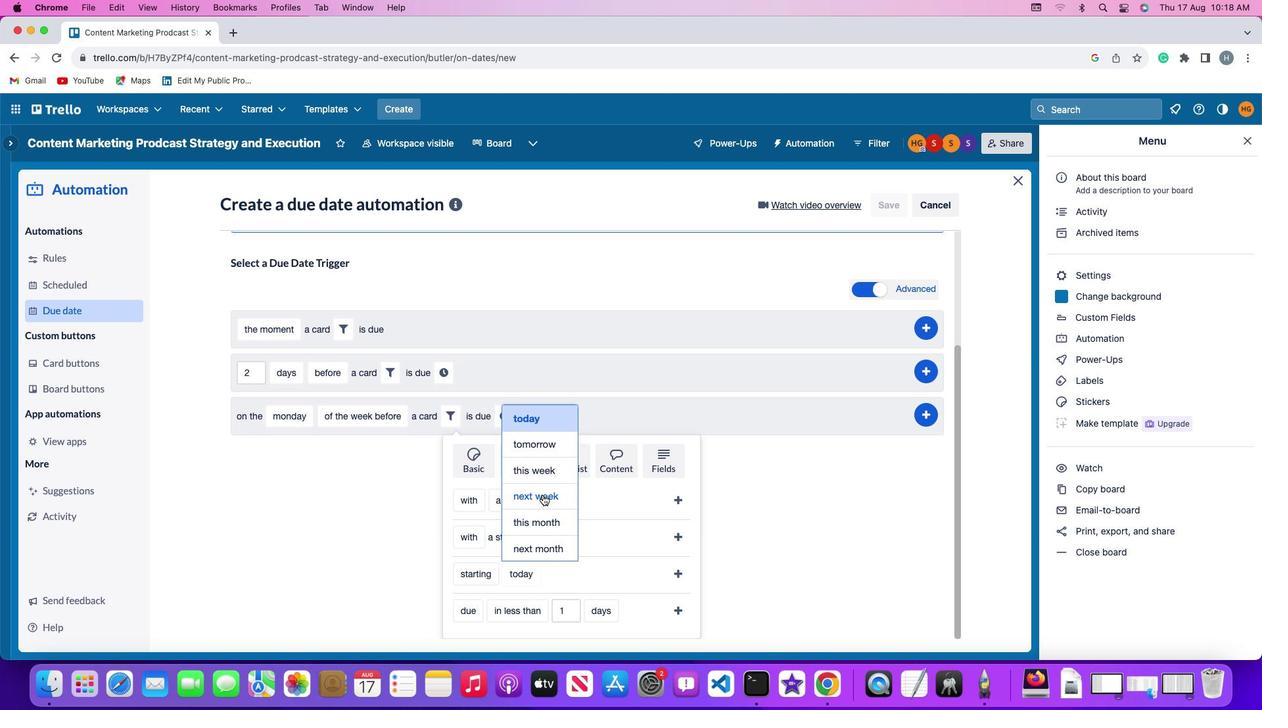 
Action: Mouse pressed left at (544, 495)
Screenshot: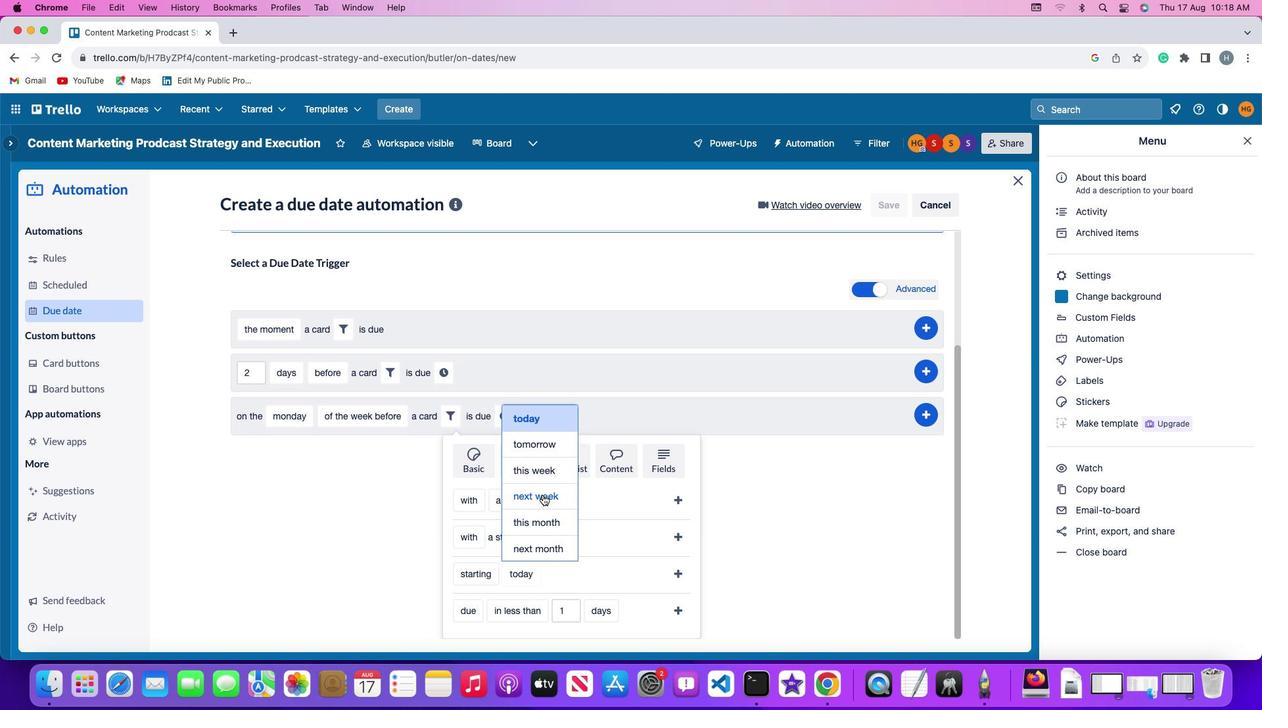 
Action: Mouse moved to (681, 572)
Screenshot: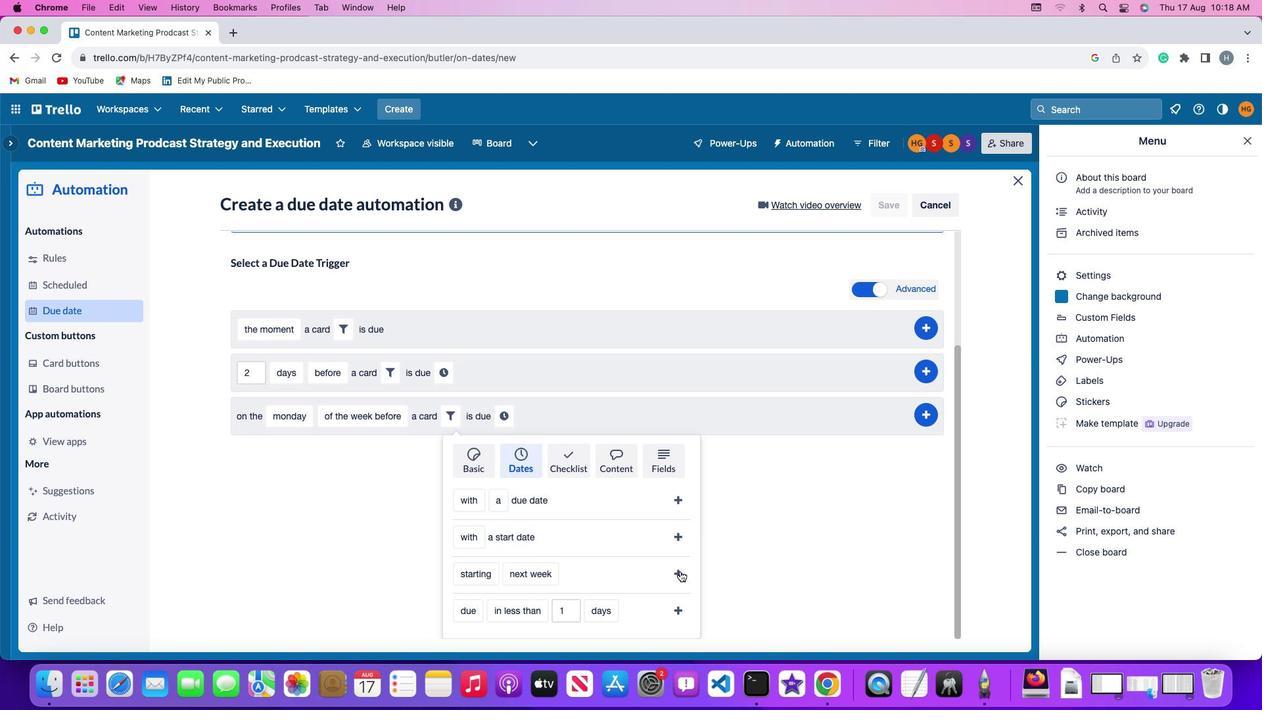 
Action: Mouse pressed left at (681, 572)
Screenshot: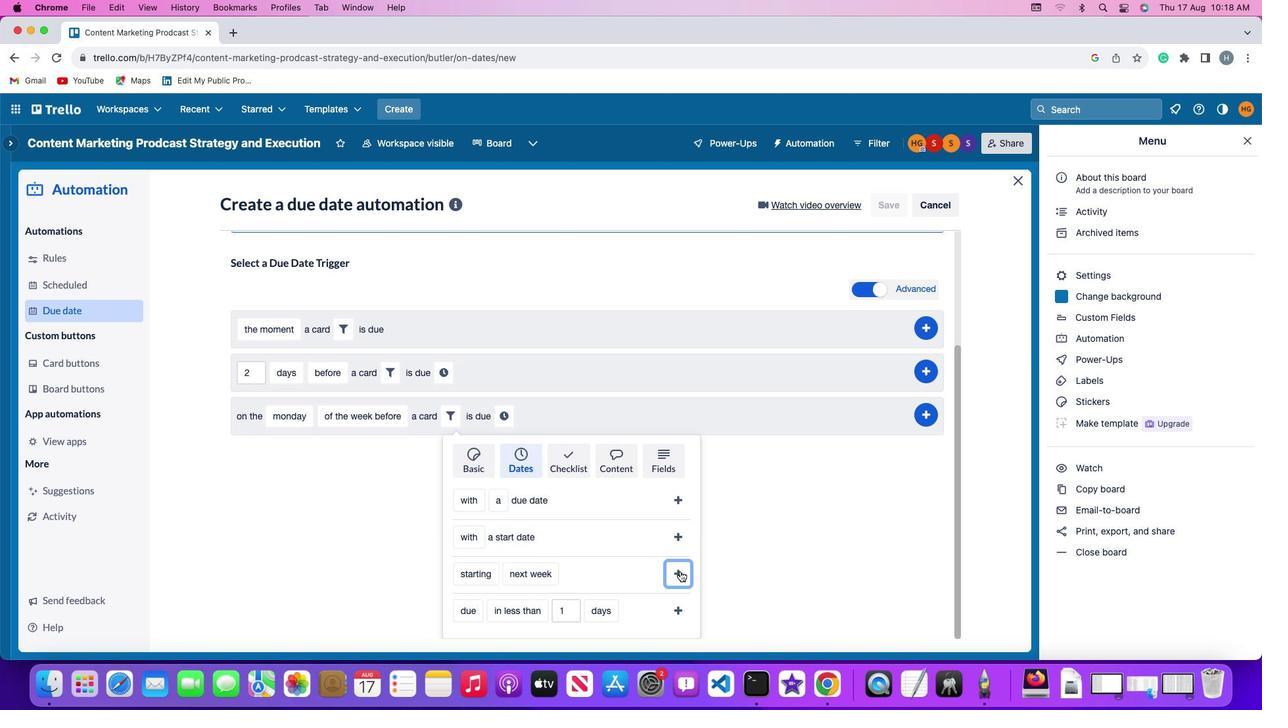 
Action: Mouse moved to (609, 575)
Screenshot: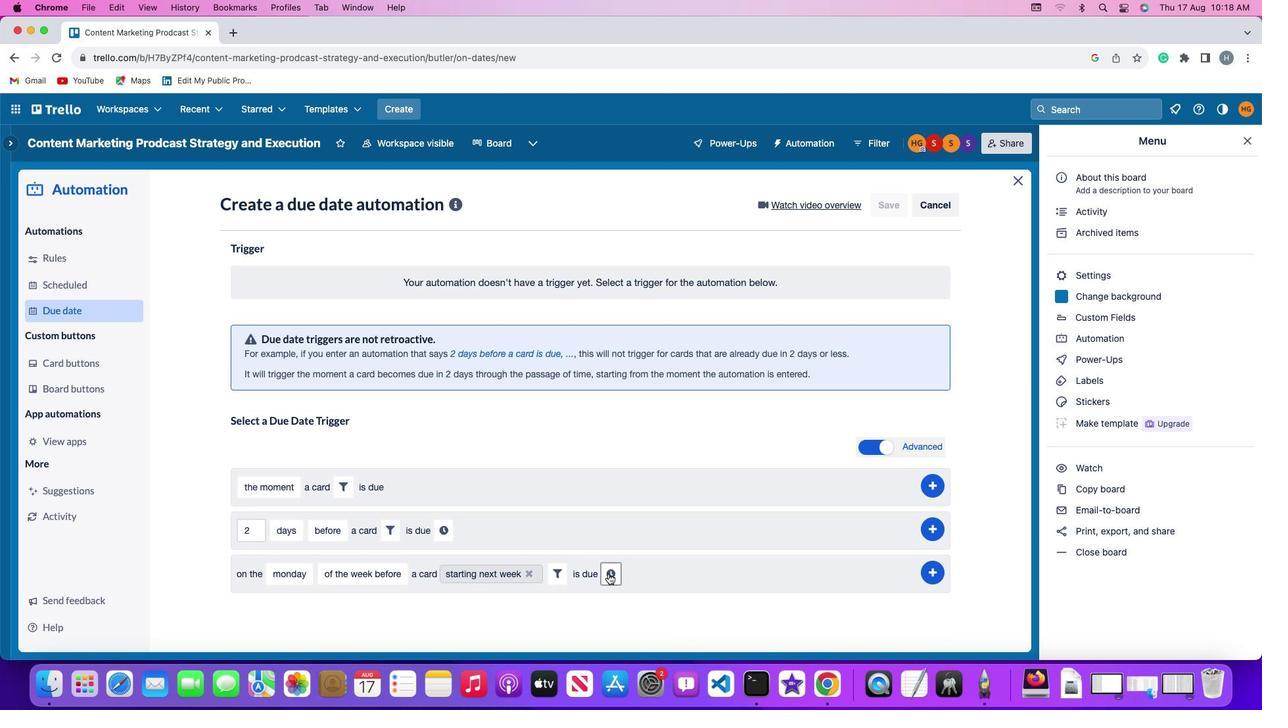 
Action: Mouse pressed left at (609, 575)
Screenshot: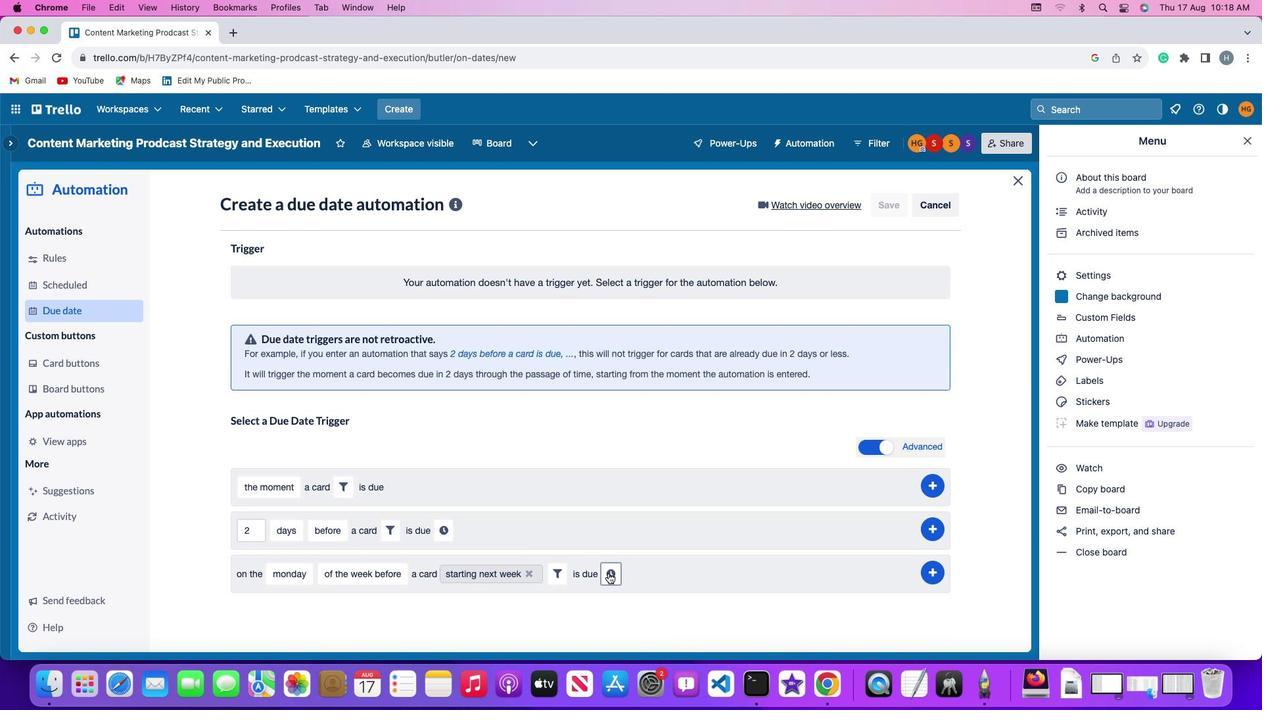 
Action: Mouse moved to (639, 572)
Screenshot: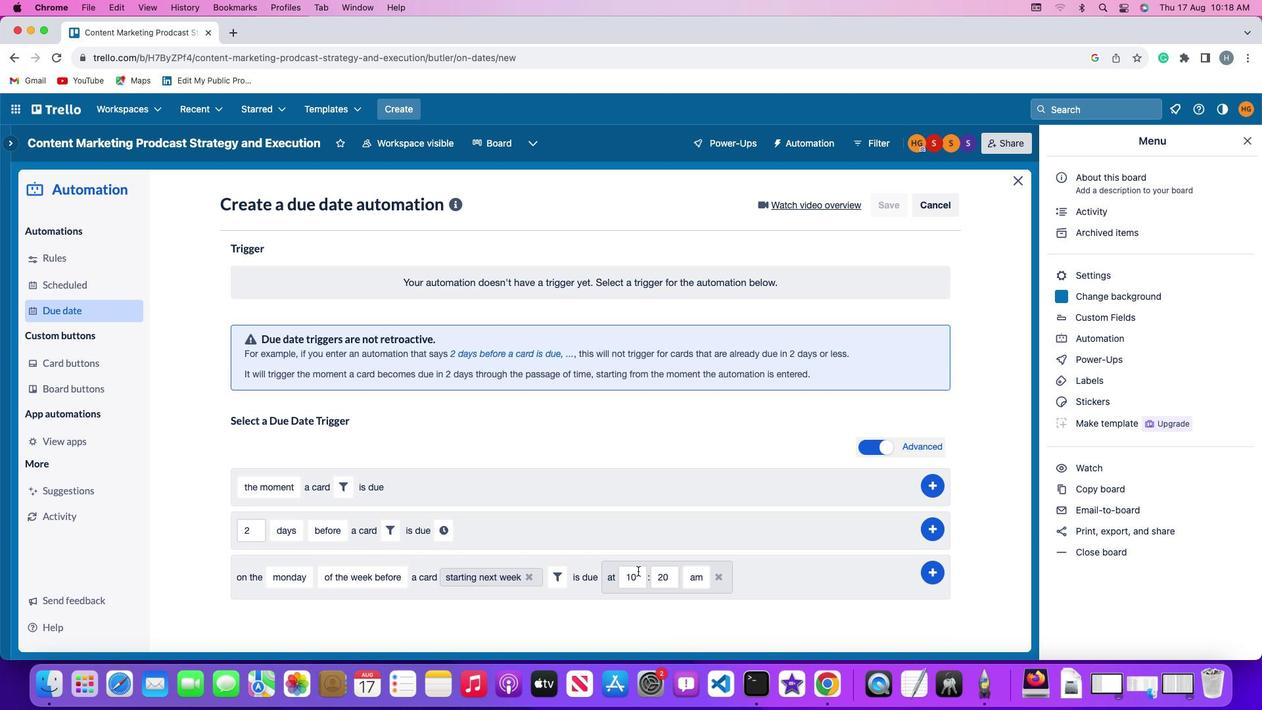 
Action: Mouse pressed left at (639, 572)
Screenshot: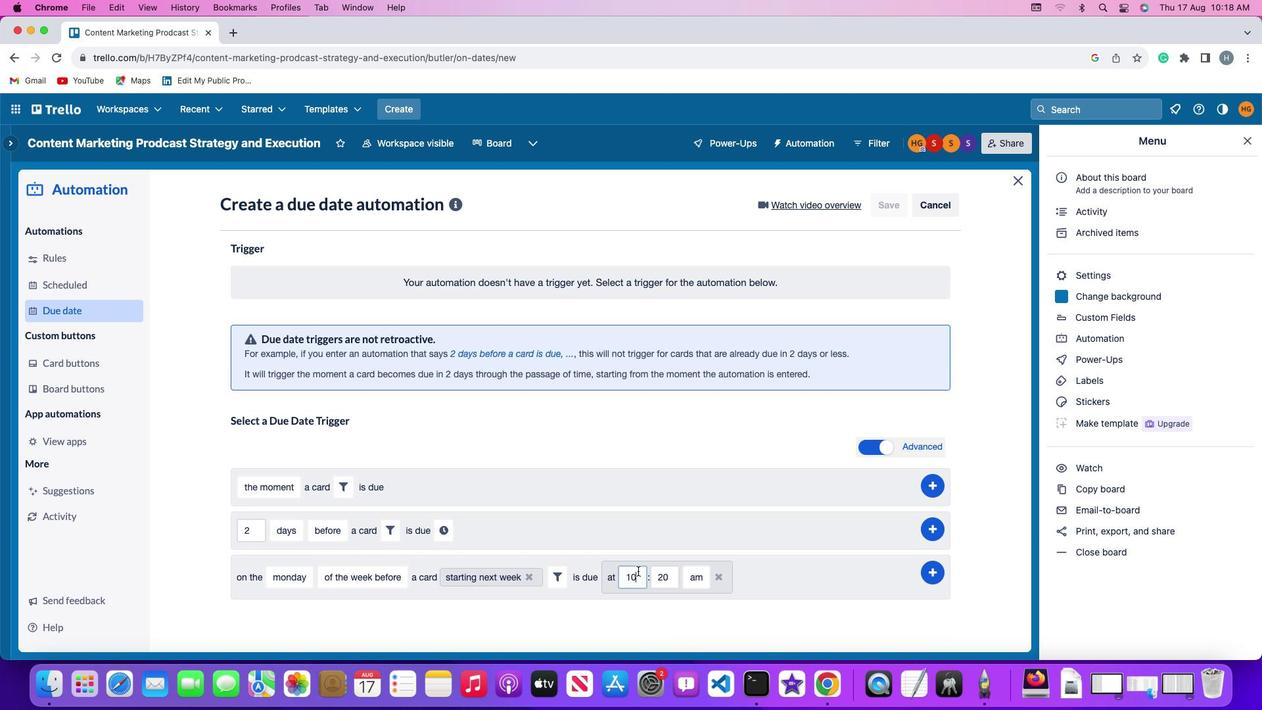 
Action: Key pressed Key.backspace
Screenshot: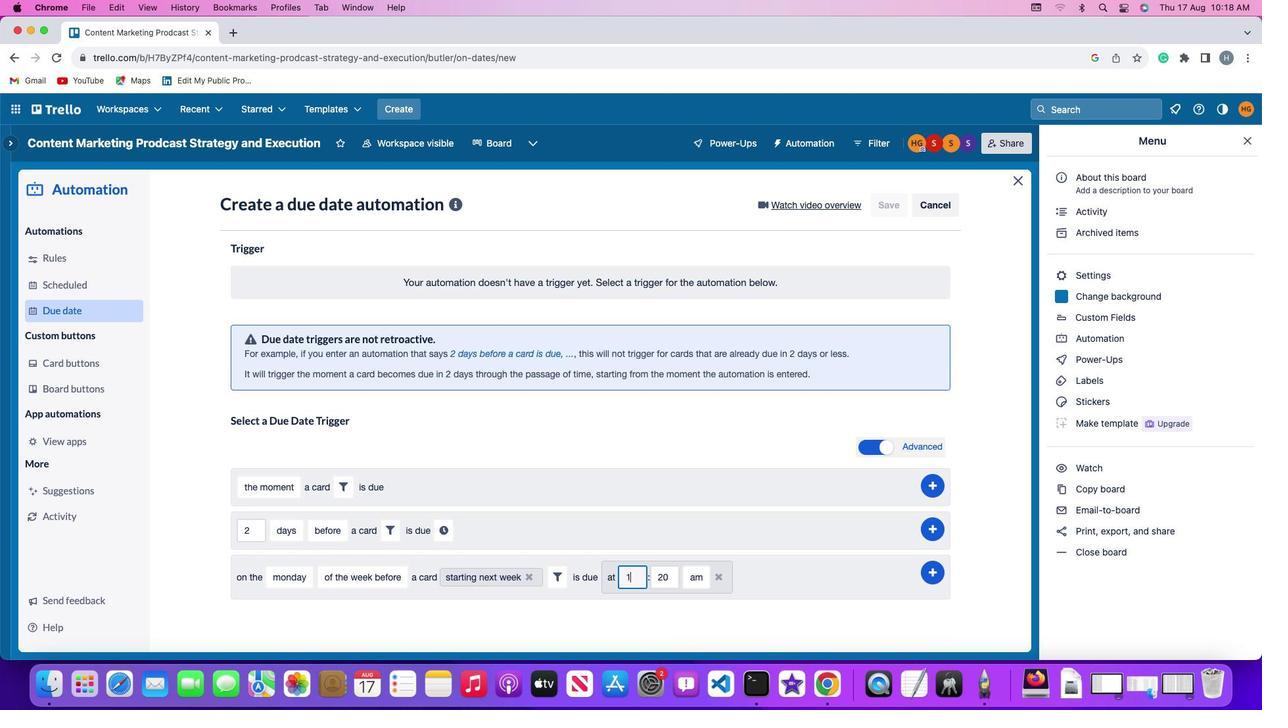 
Action: Mouse moved to (641, 570)
Screenshot: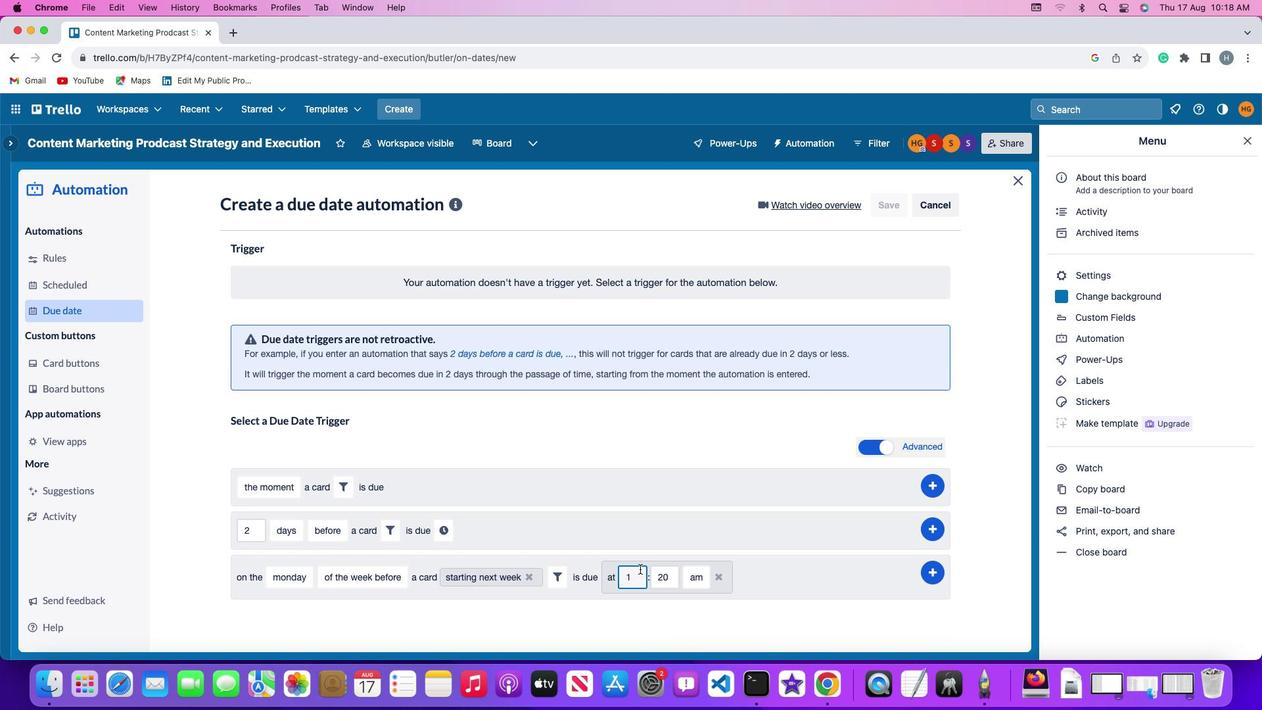 
Action: Key pressed '1'
Screenshot: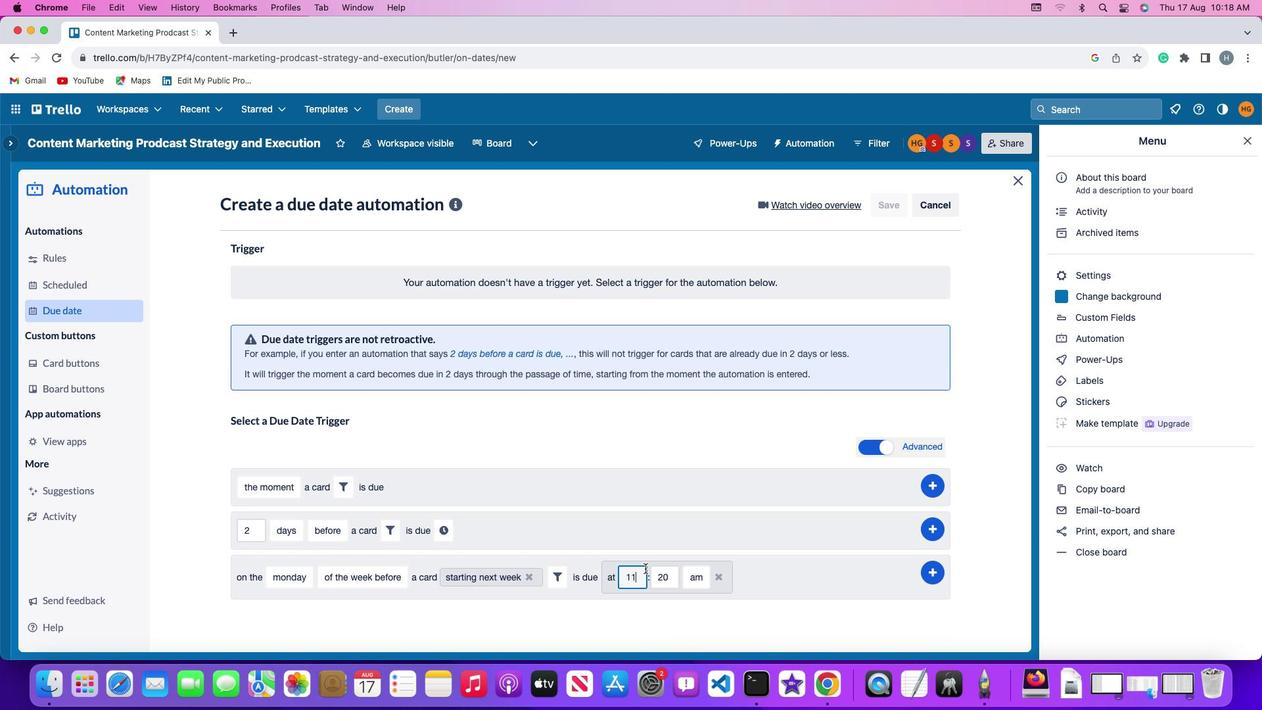 
Action: Mouse moved to (675, 572)
Screenshot: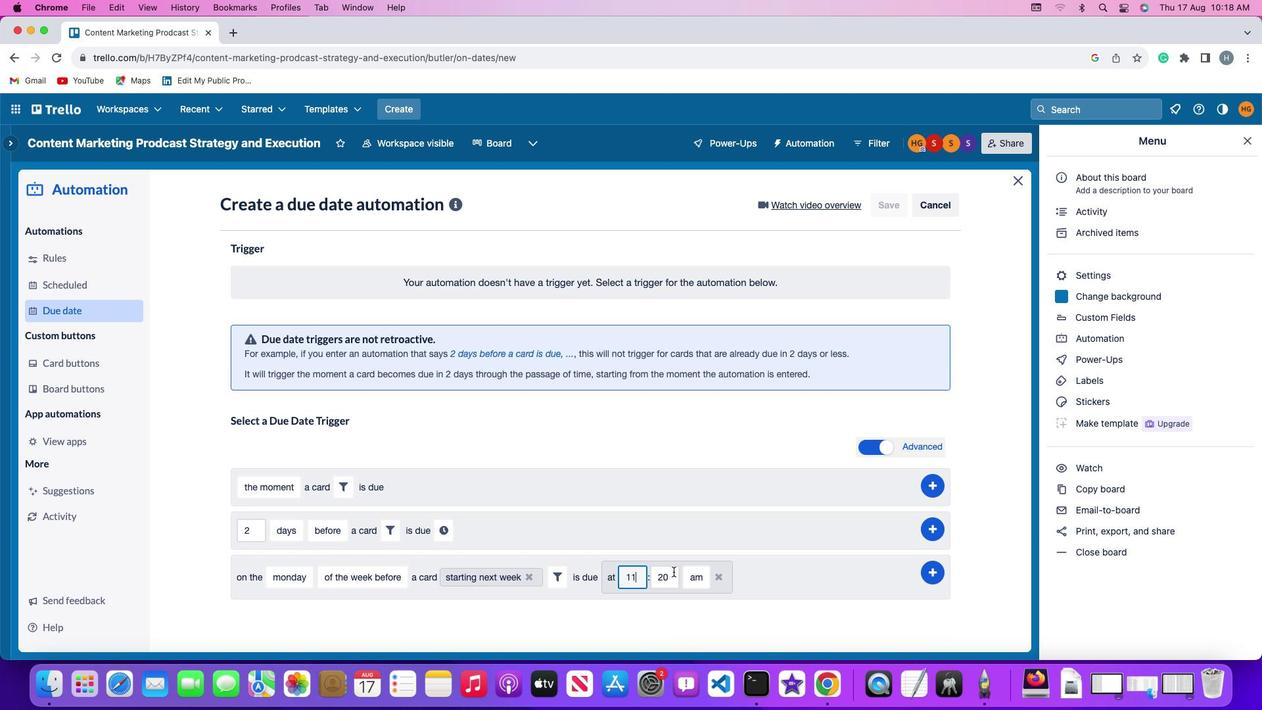 
Action: Mouse pressed left at (675, 572)
Screenshot: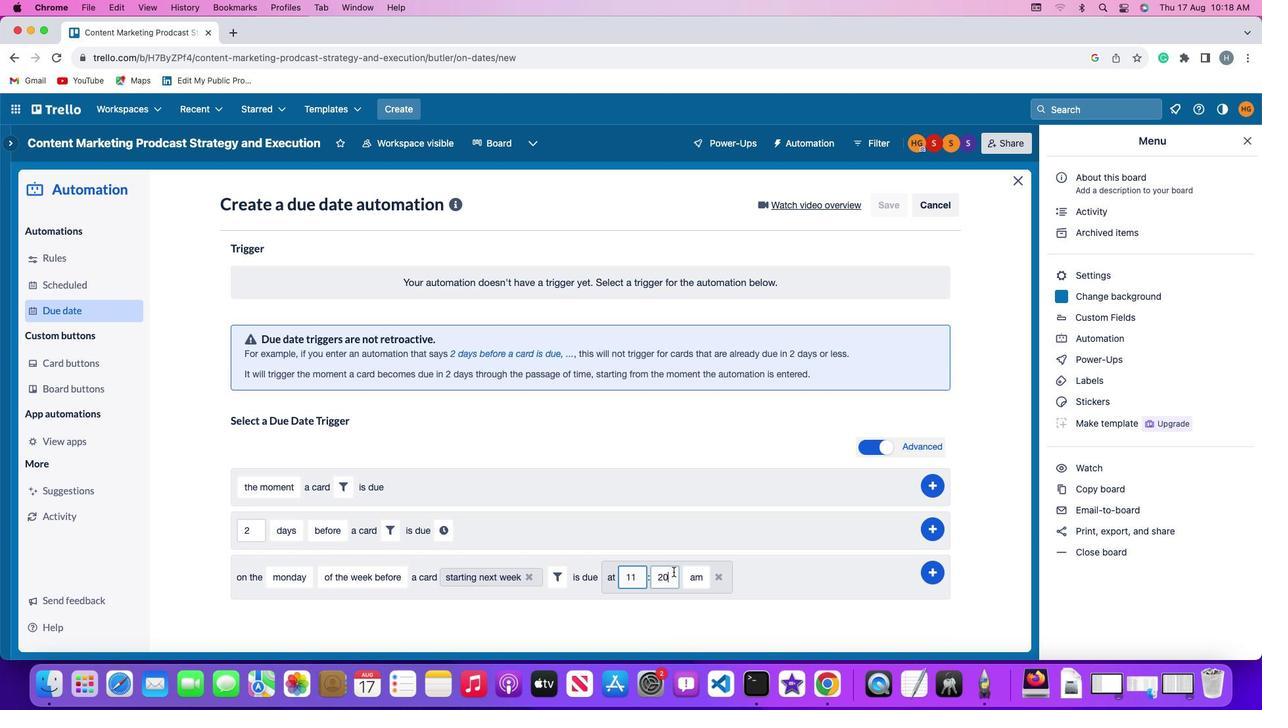 
Action: Key pressed Key.backspaceKey.backspace'0''0'
Screenshot: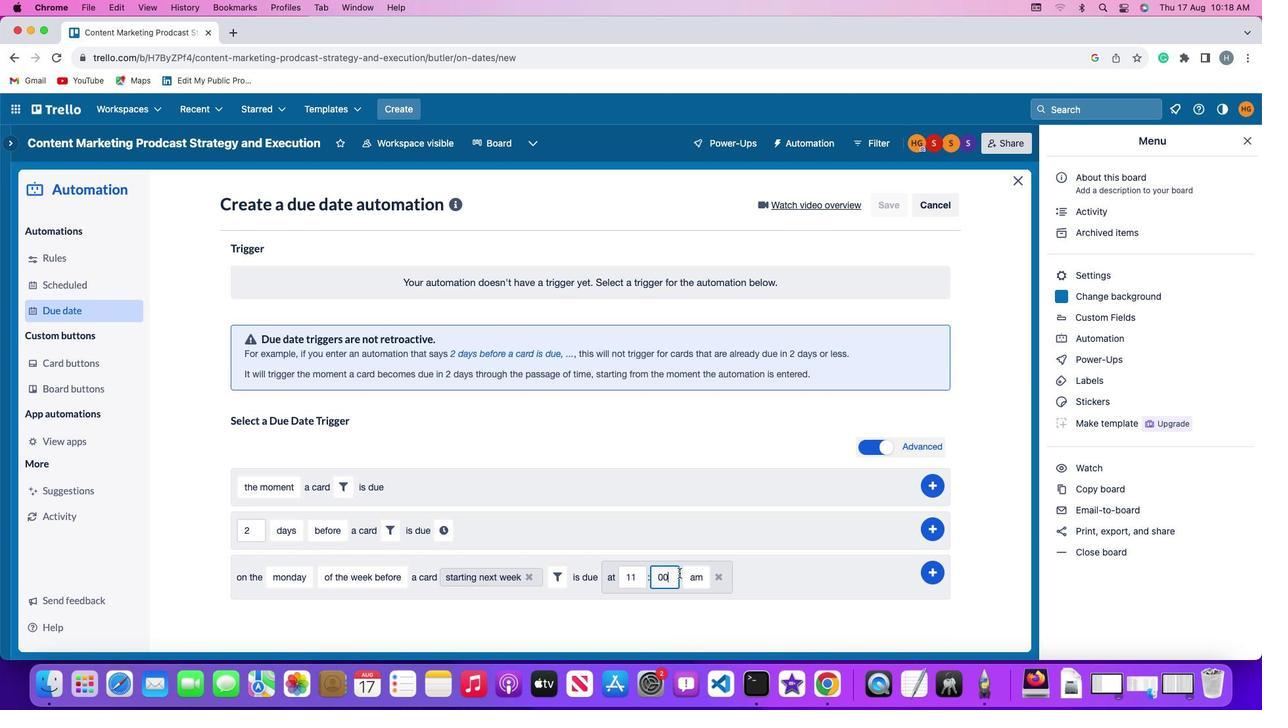 
Action: Mouse moved to (696, 578)
Screenshot: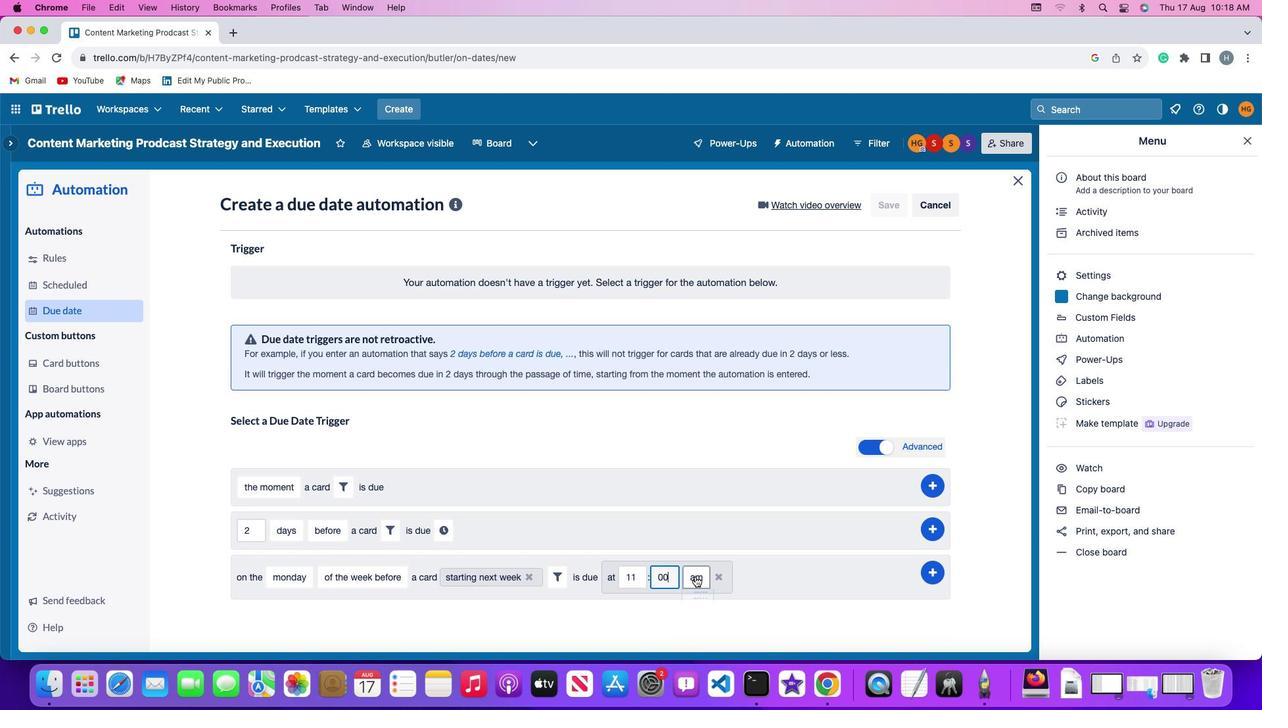 
Action: Mouse pressed left at (696, 578)
Screenshot: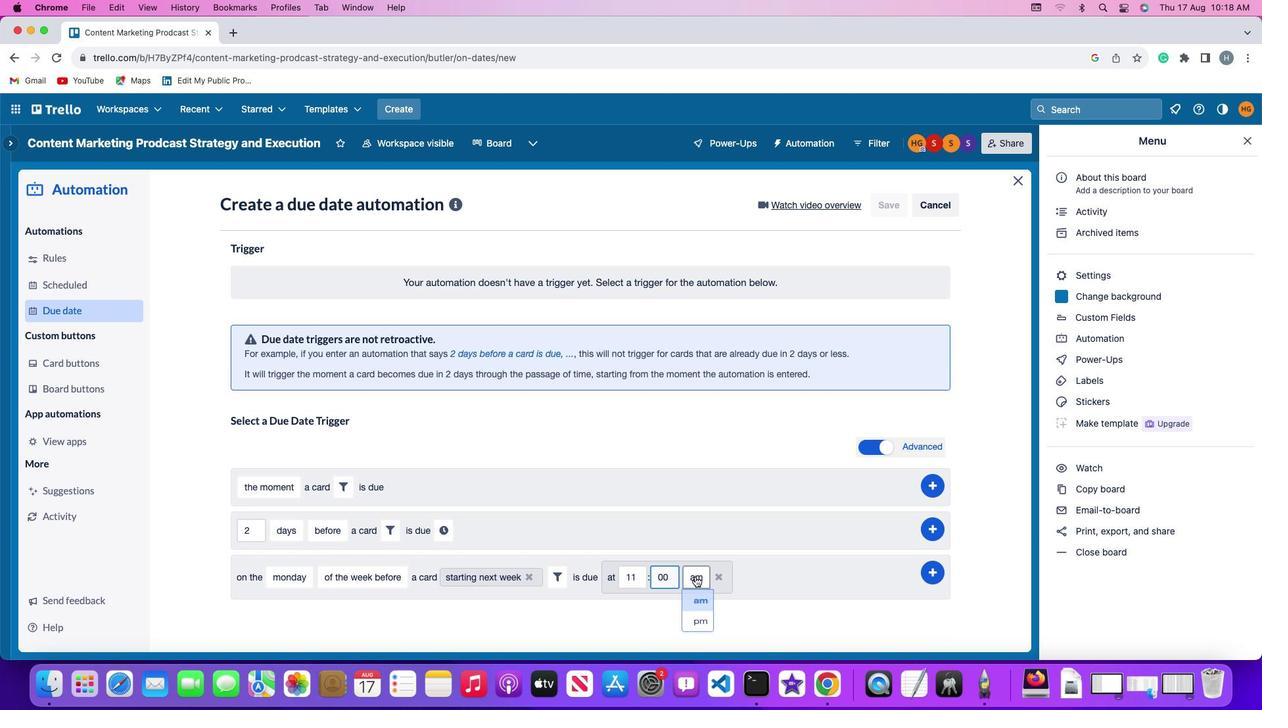 
Action: Mouse moved to (703, 597)
Screenshot: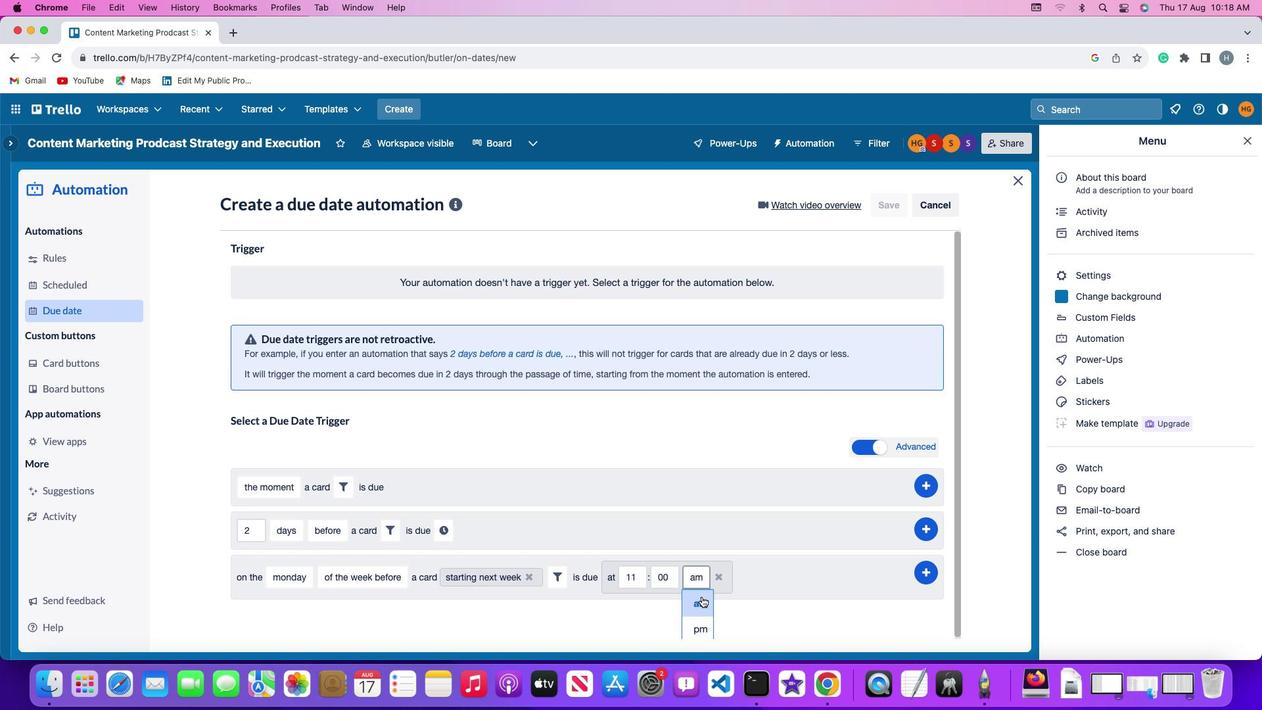 
Action: Mouse pressed left at (703, 597)
Screenshot: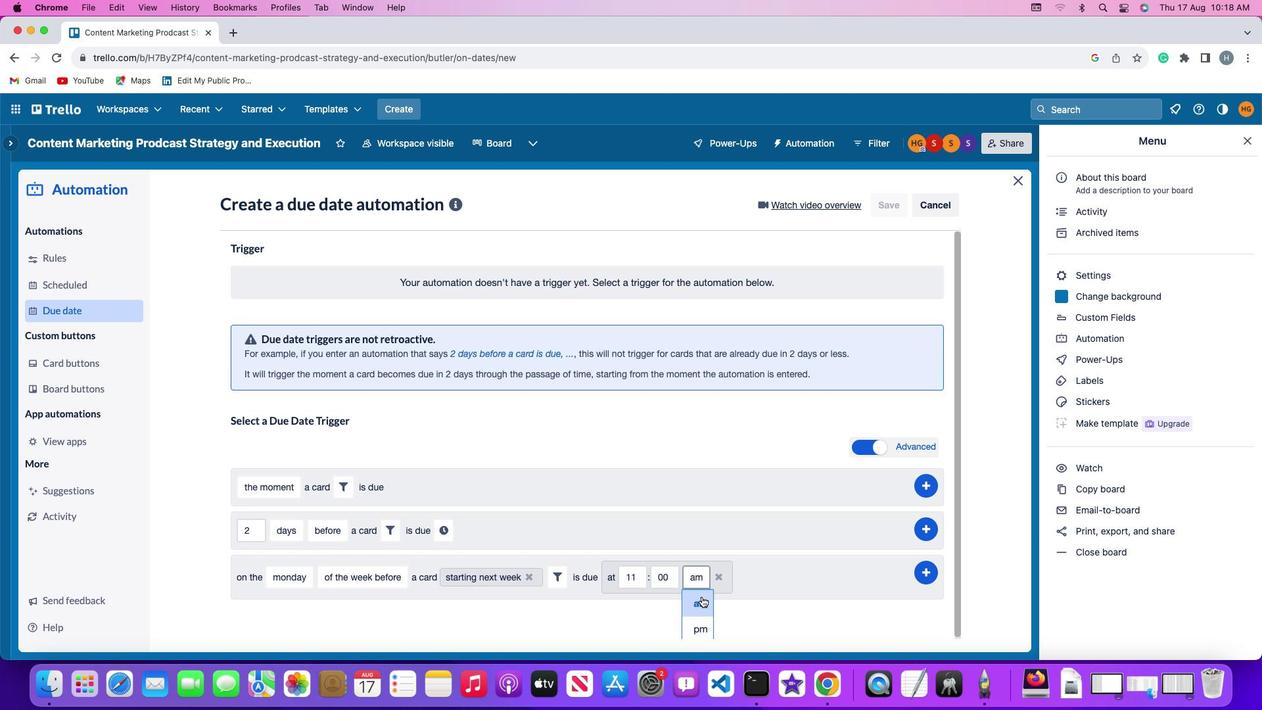 
Action: Mouse moved to (939, 571)
Screenshot: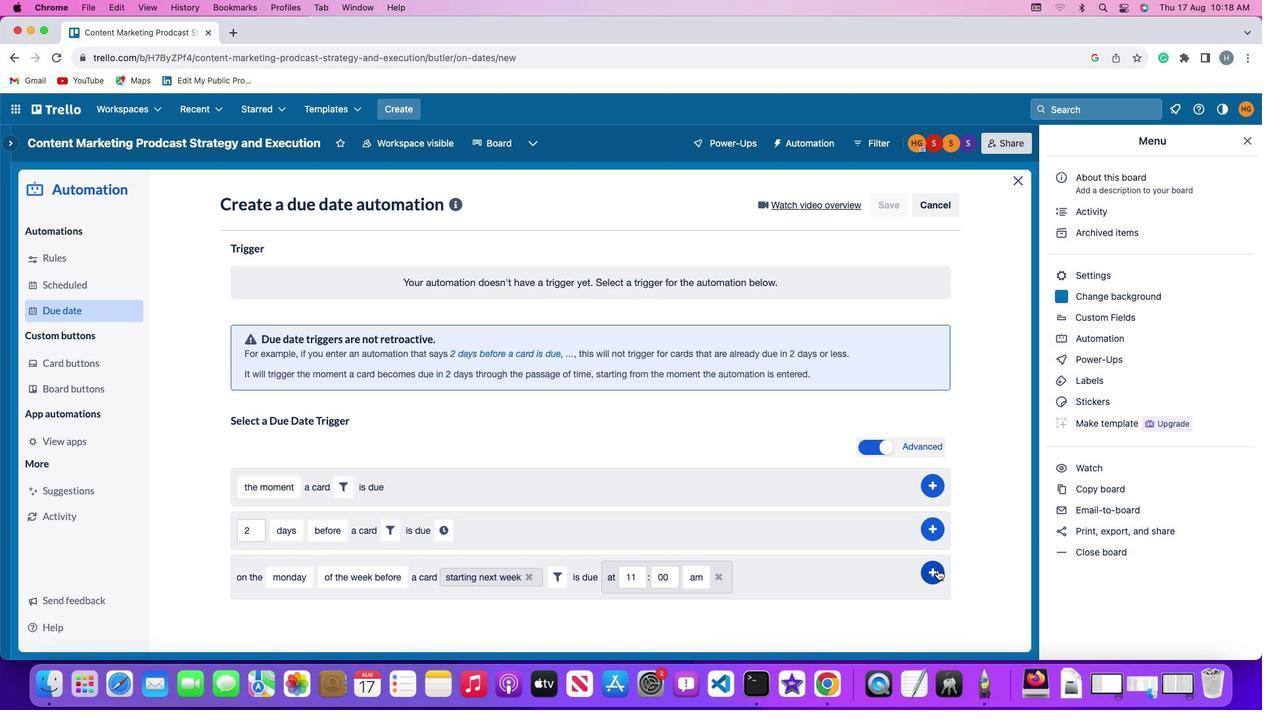 
Action: Mouse pressed left at (939, 571)
Screenshot: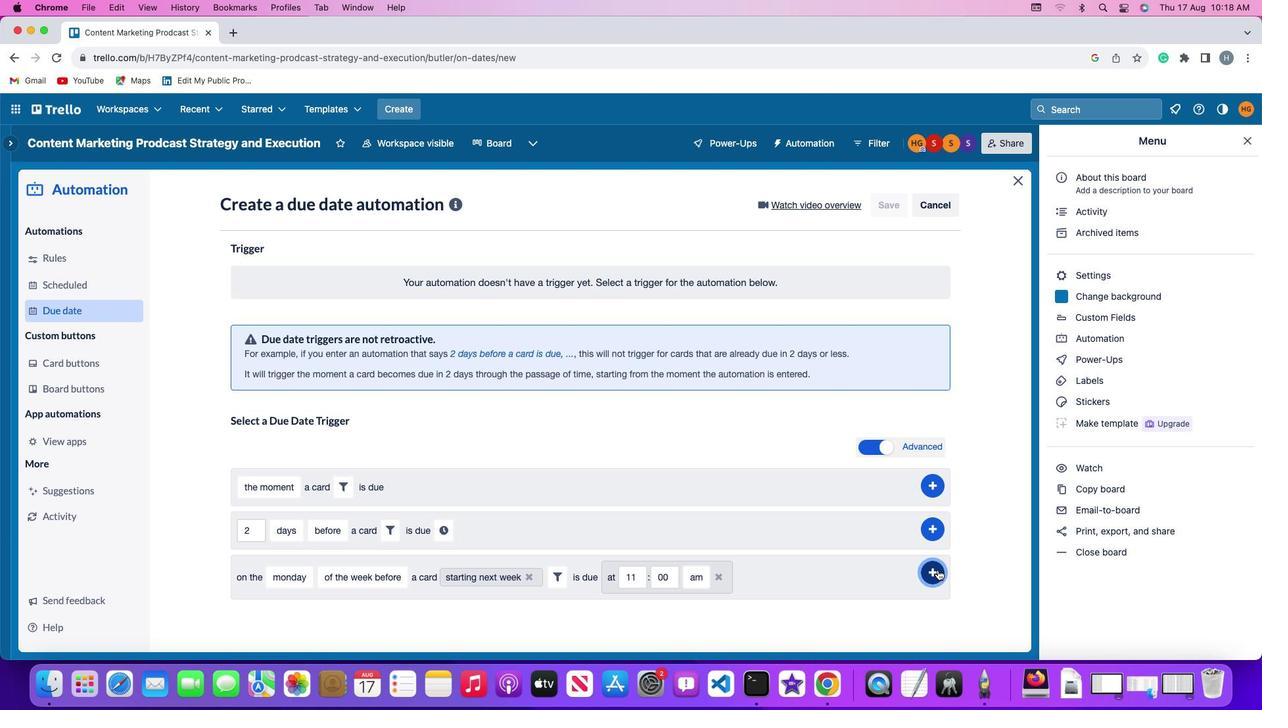 
Action: Mouse moved to (988, 459)
Screenshot: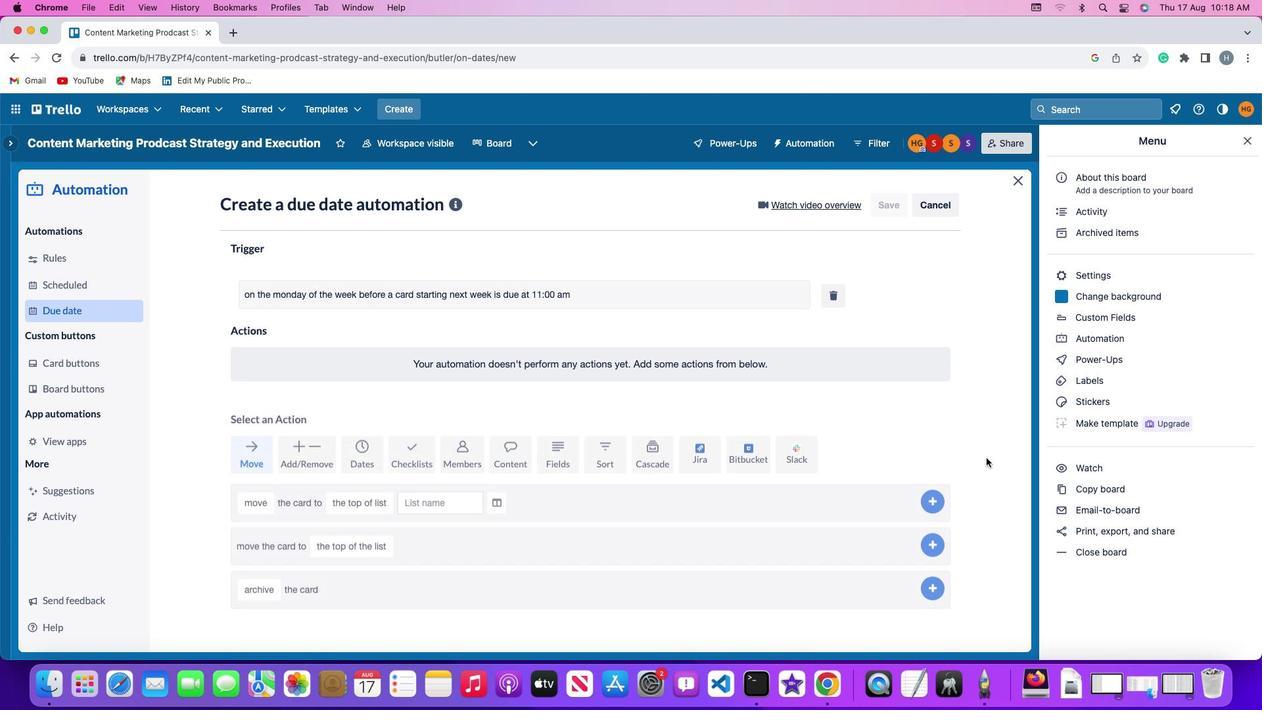 
